 Task: Search one way flight ticket for 3 adults in first from Kenai: Kenai Municipal Airport to Jacksonville: Albert J. Ellis Airport on 5-3-2023. Choice of flights is Alaska. Number of bags: 2 checked bags. Price is upto 92000. Outbound departure time preference is 11:45.
Action: Mouse moved to (272, 221)
Screenshot: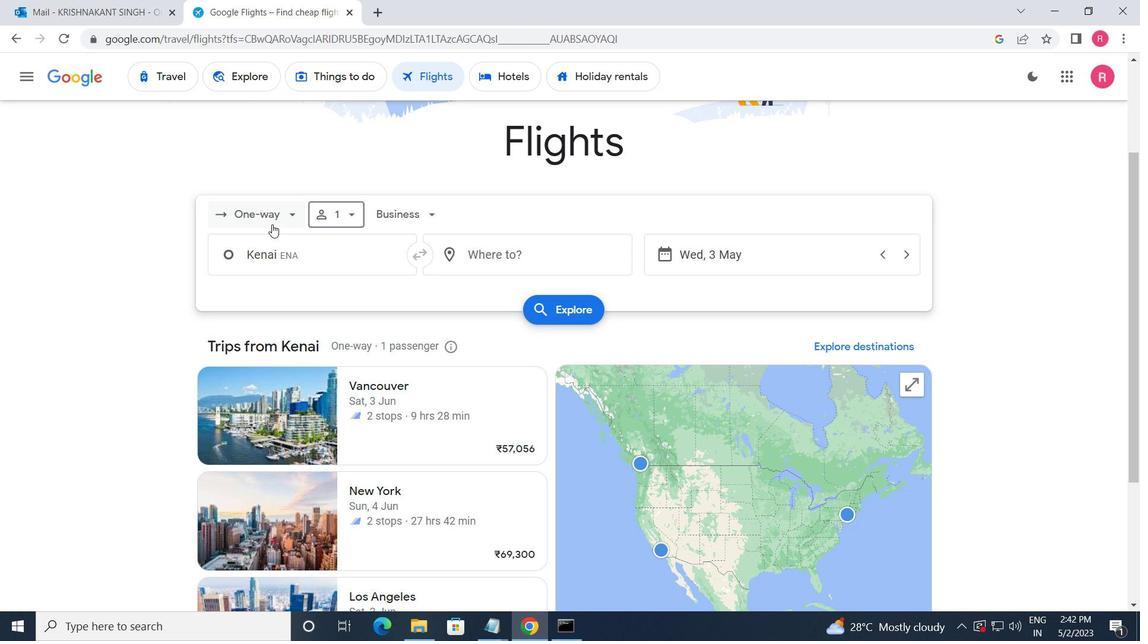
Action: Mouse pressed left at (272, 221)
Screenshot: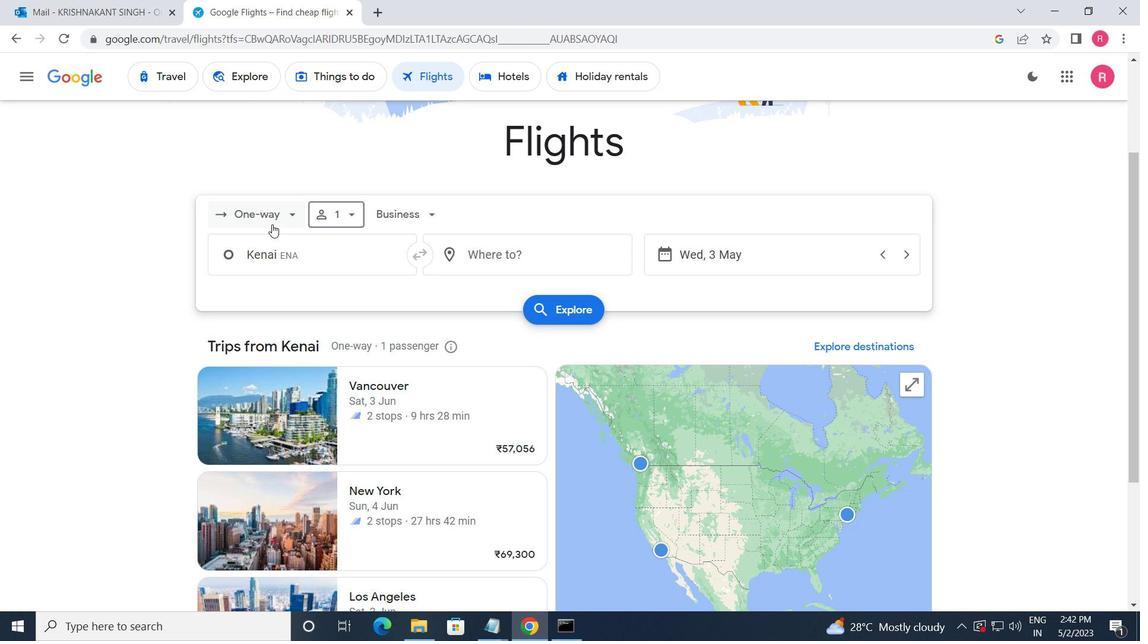 
Action: Mouse moved to (273, 284)
Screenshot: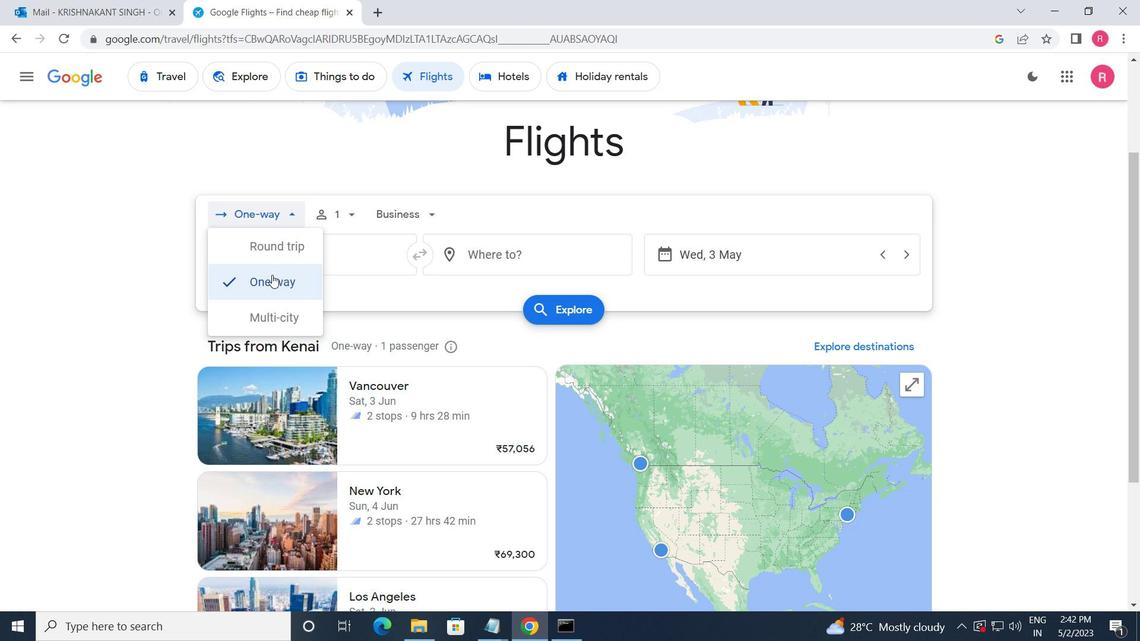 
Action: Mouse pressed left at (273, 284)
Screenshot: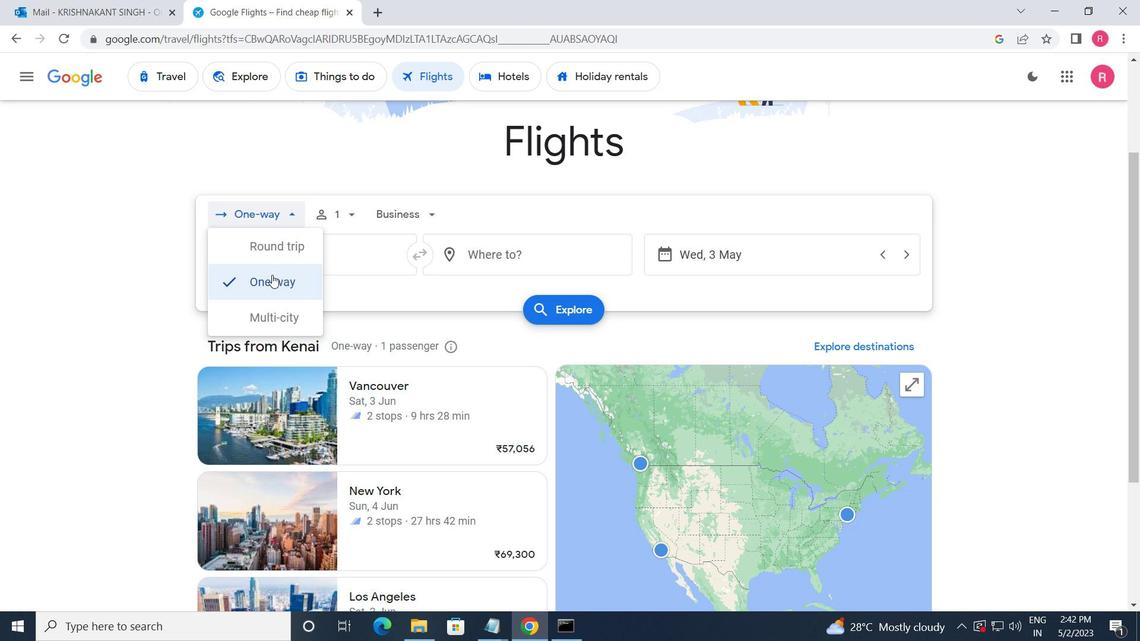 
Action: Mouse moved to (336, 225)
Screenshot: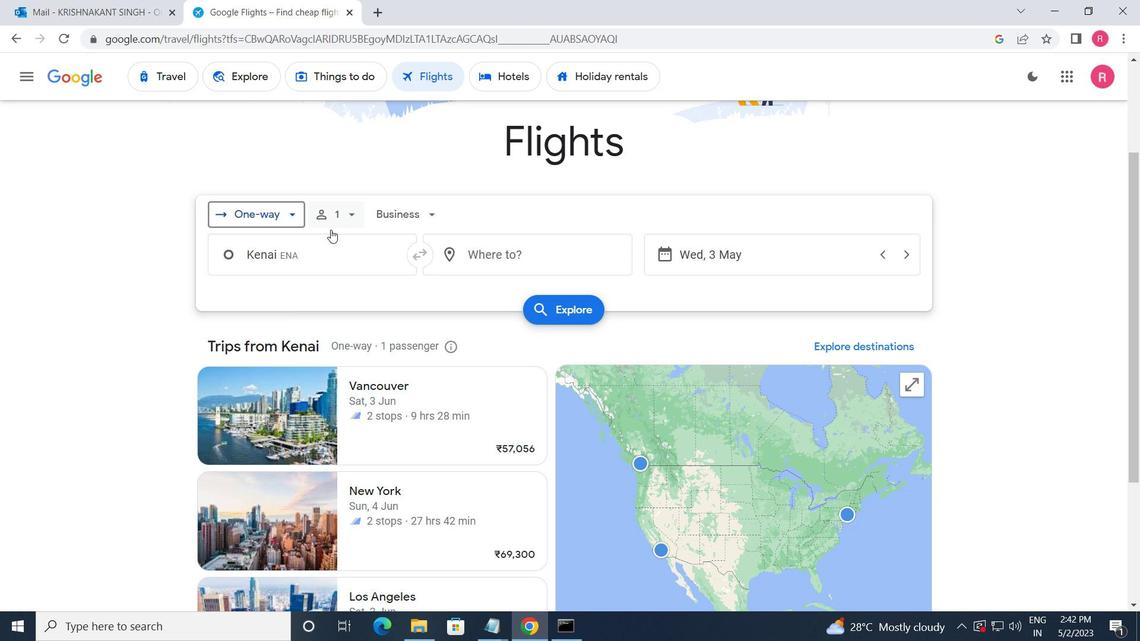 
Action: Mouse pressed left at (336, 225)
Screenshot: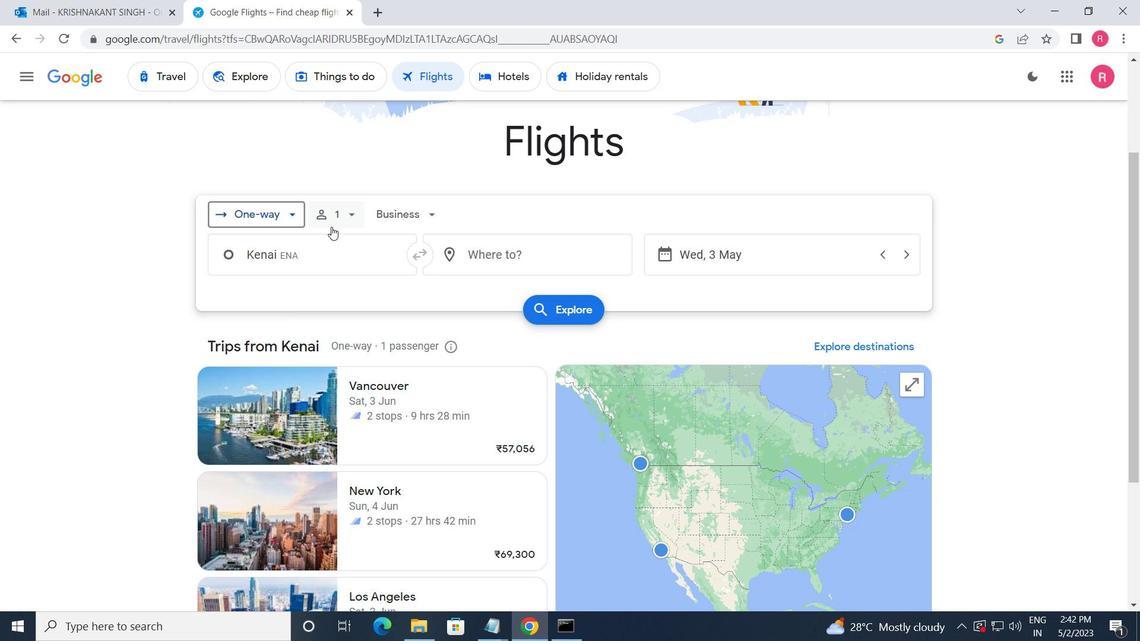 
Action: Mouse moved to (469, 250)
Screenshot: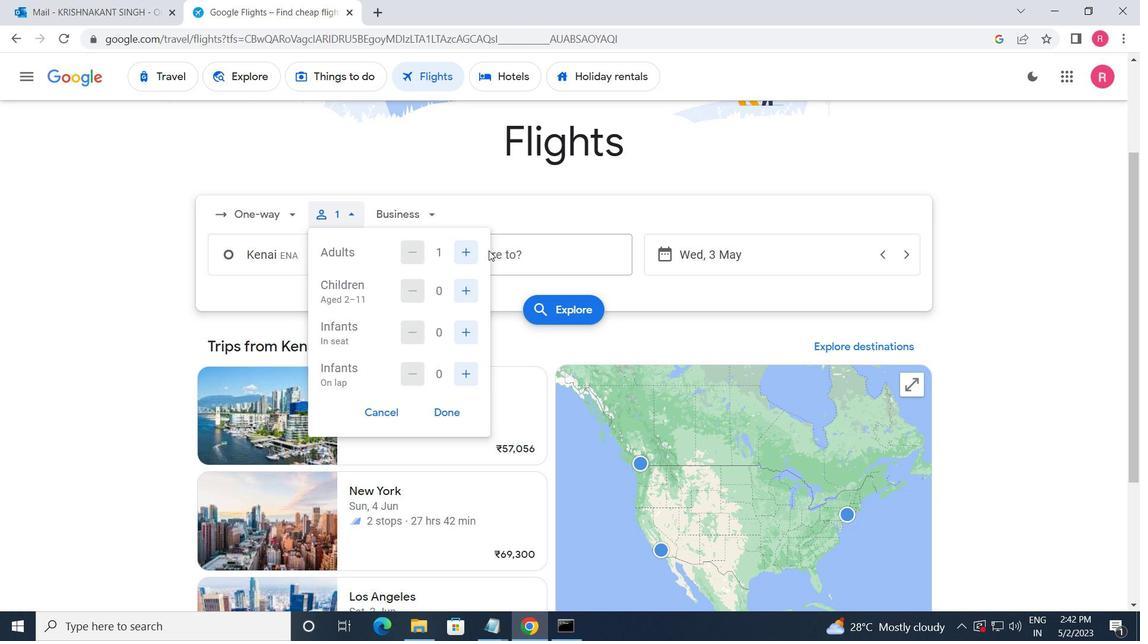 
Action: Mouse pressed left at (469, 250)
Screenshot: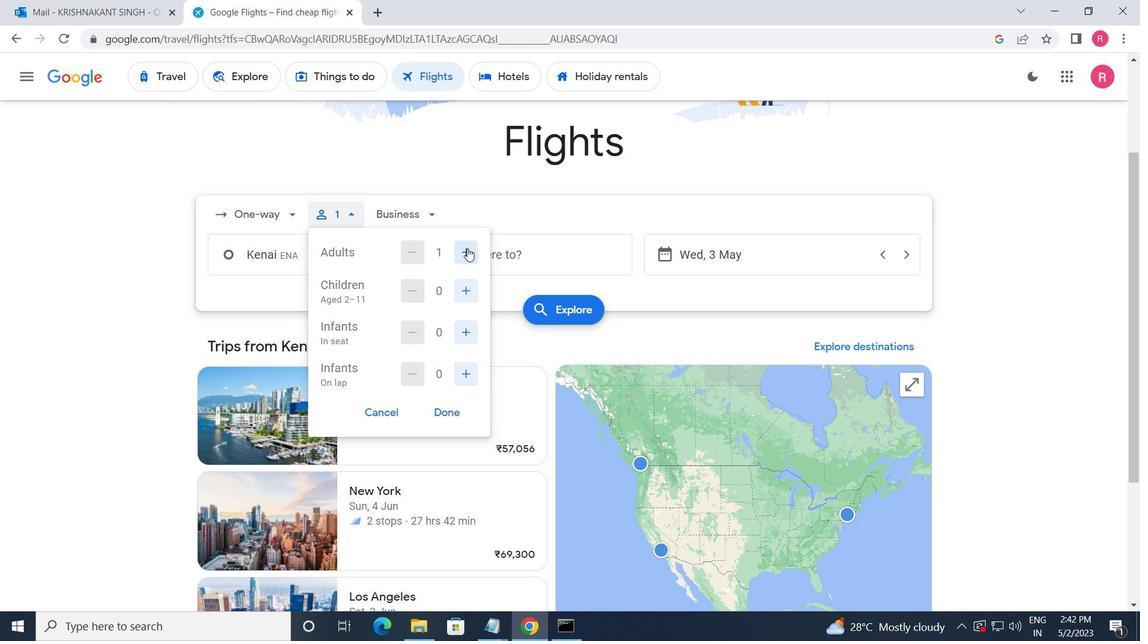 
Action: Mouse pressed left at (469, 250)
Screenshot: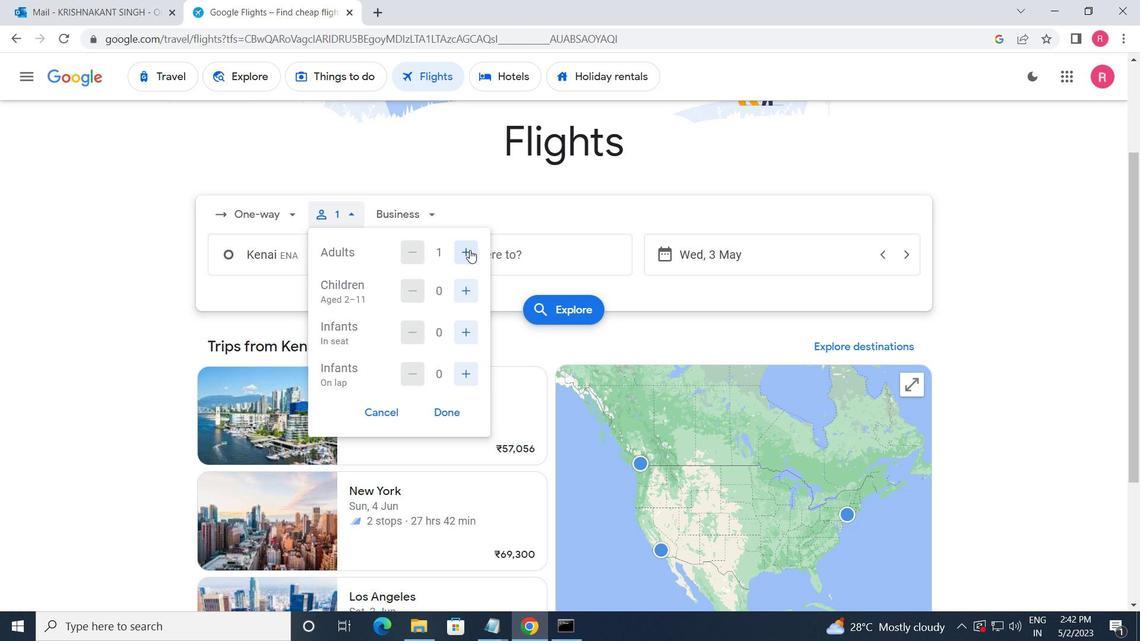 
Action: Mouse pressed left at (469, 250)
Screenshot: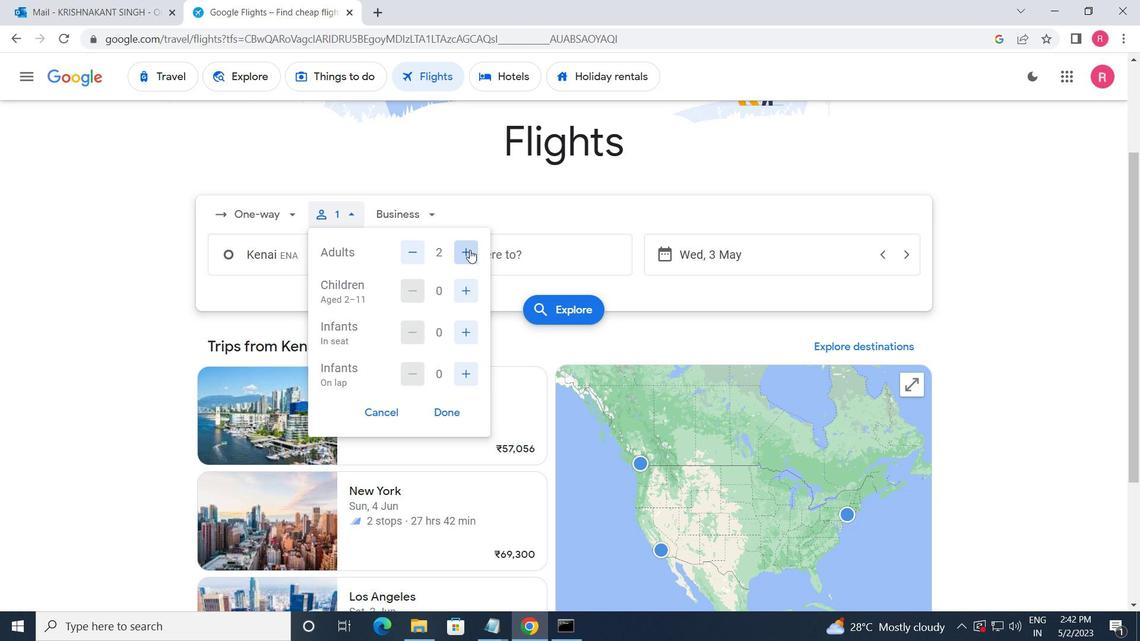 
Action: Mouse moved to (407, 256)
Screenshot: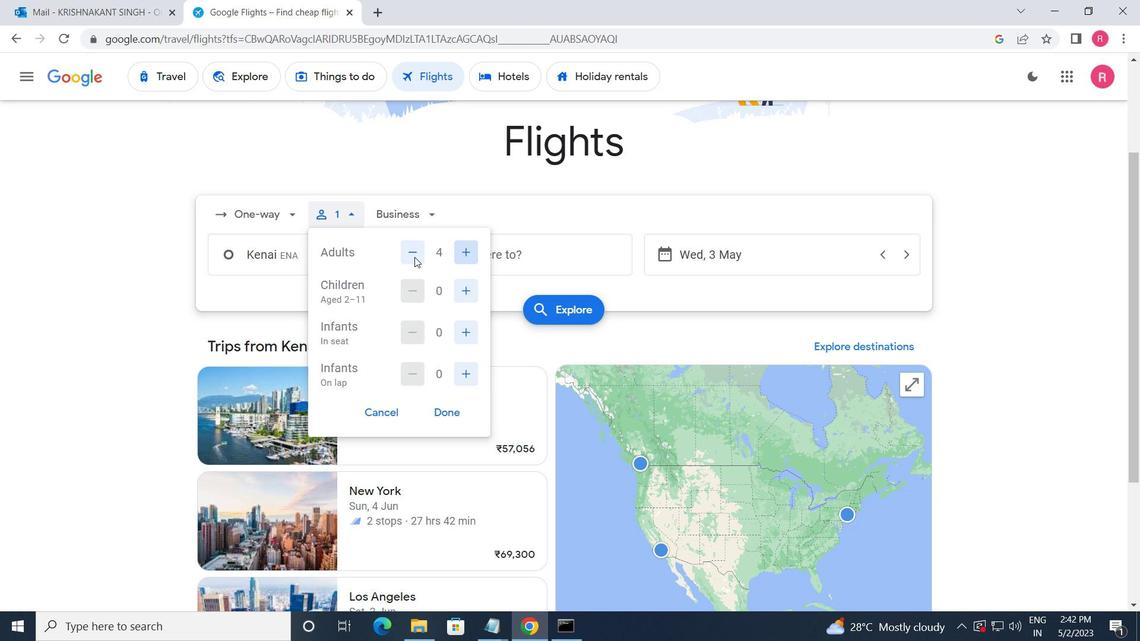 
Action: Mouse pressed left at (407, 256)
Screenshot: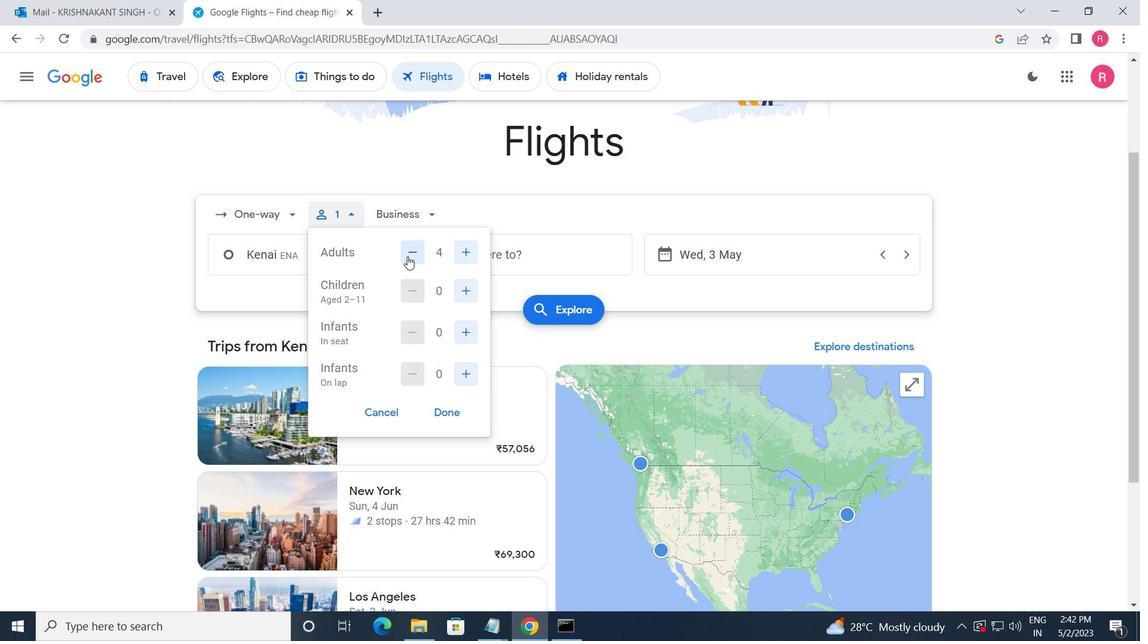 
Action: Mouse moved to (406, 212)
Screenshot: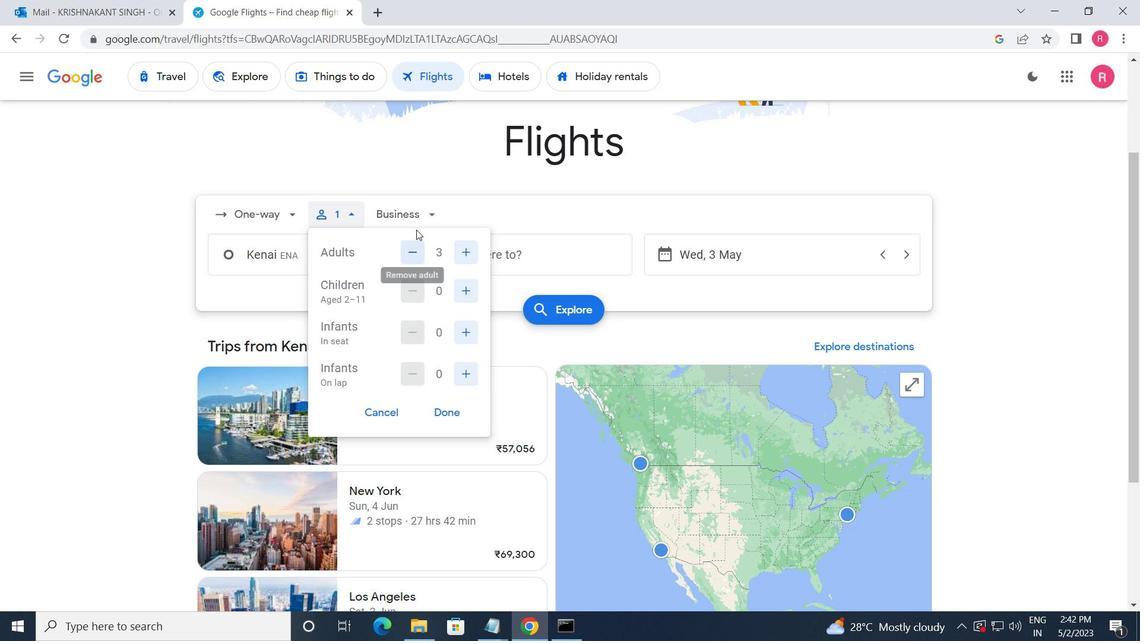 
Action: Mouse pressed left at (406, 212)
Screenshot: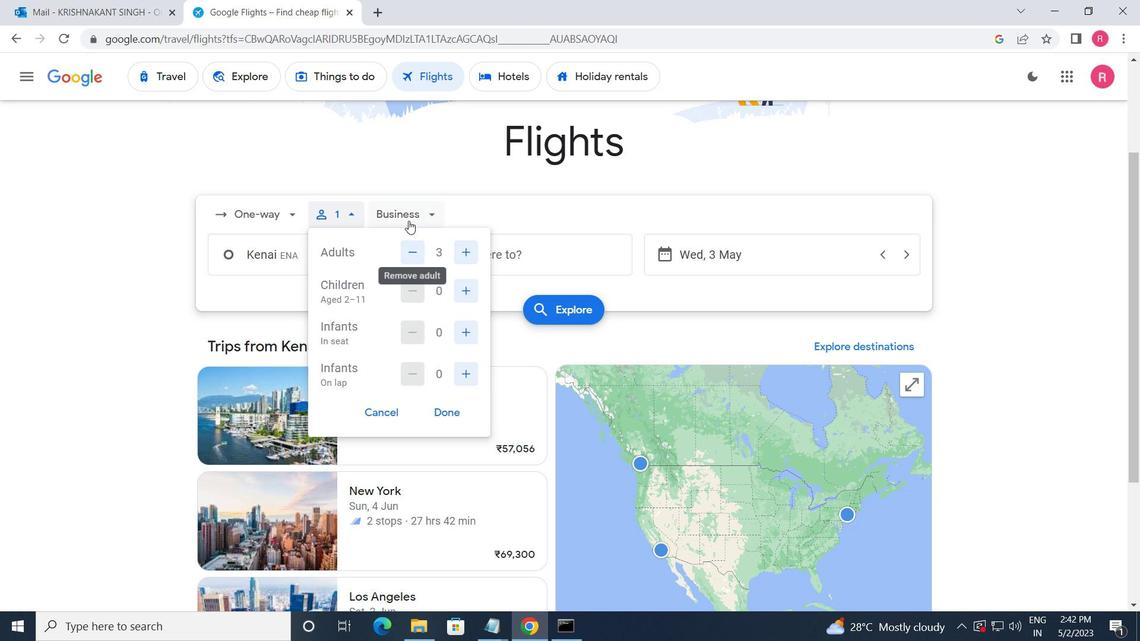 
Action: Mouse moved to (436, 348)
Screenshot: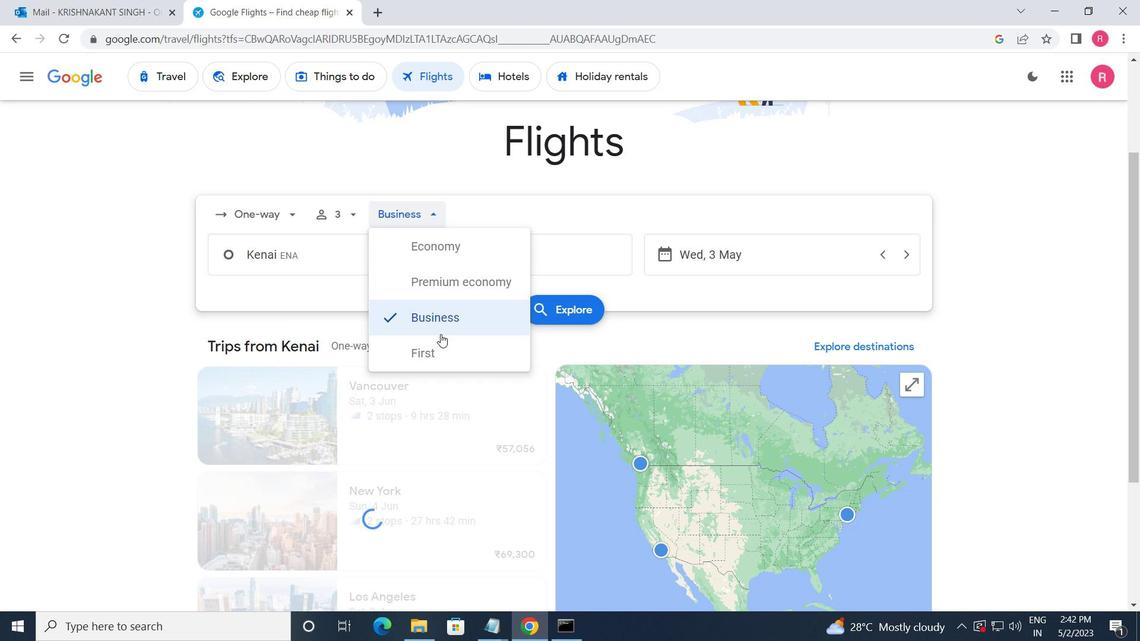 
Action: Mouse pressed left at (436, 348)
Screenshot: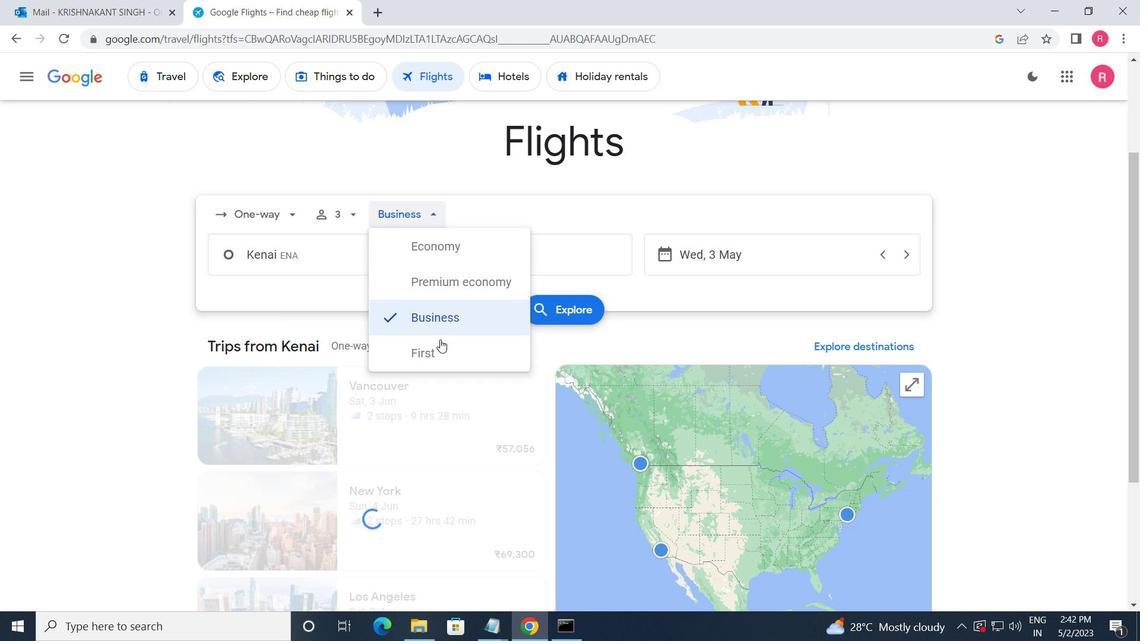 
Action: Mouse moved to (368, 264)
Screenshot: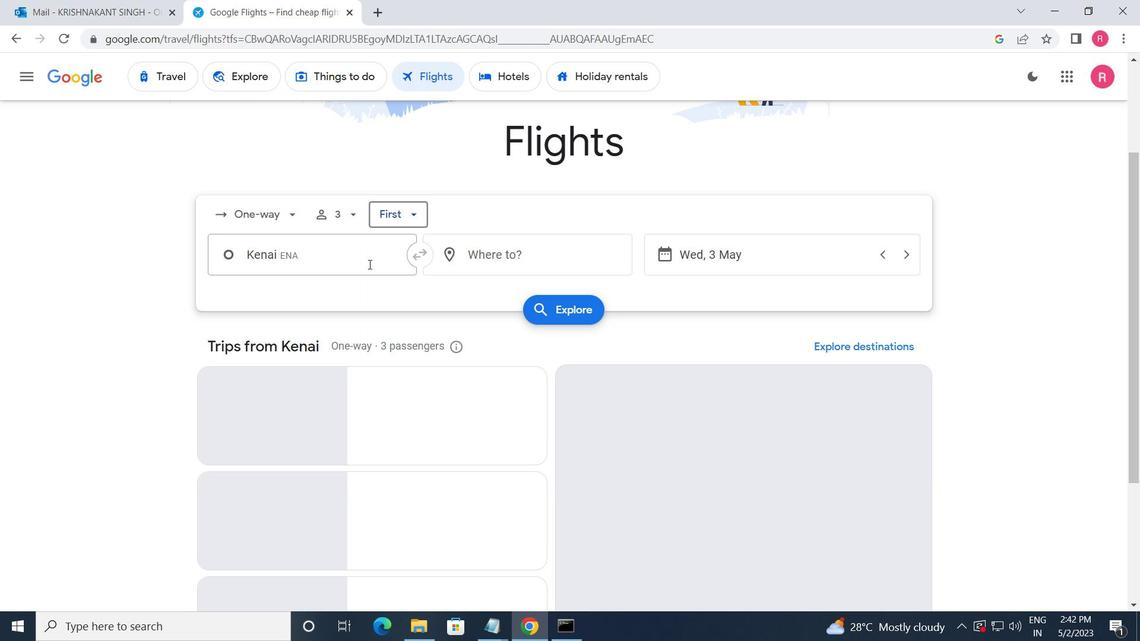 
Action: Mouse pressed left at (368, 264)
Screenshot: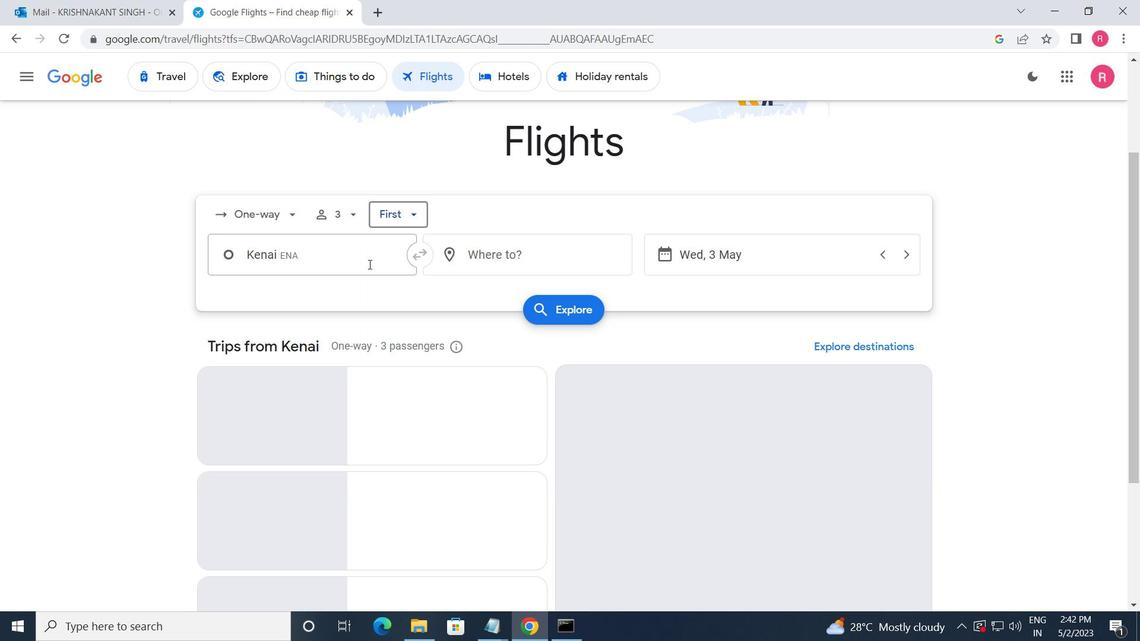 
Action: Mouse moved to (342, 364)
Screenshot: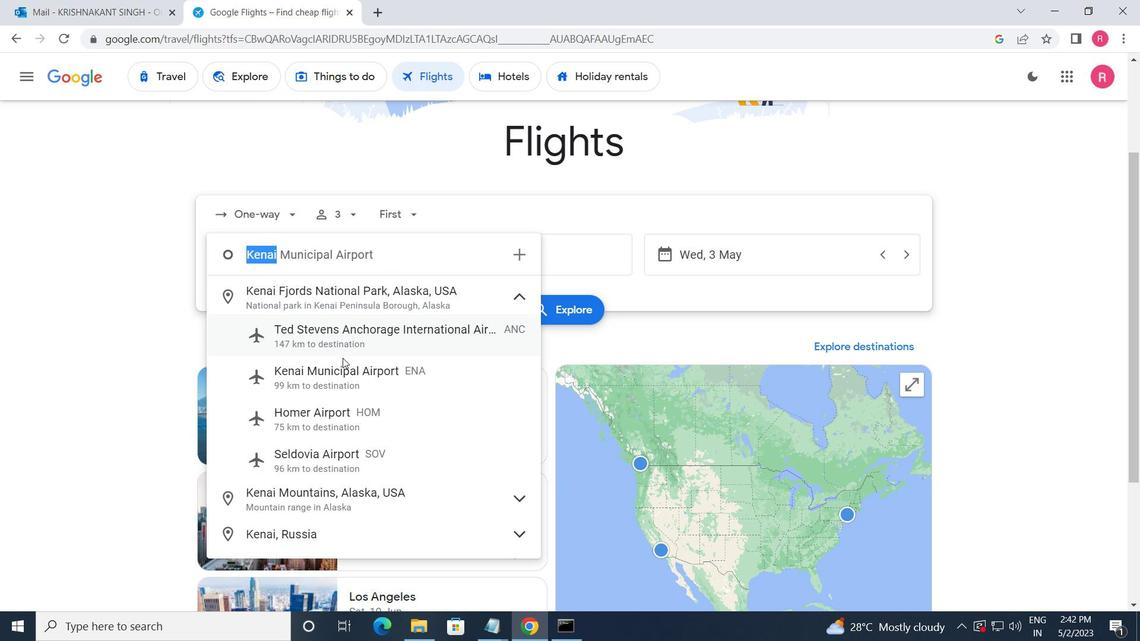 
Action: Mouse pressed left at (342, 364)
Screenshot: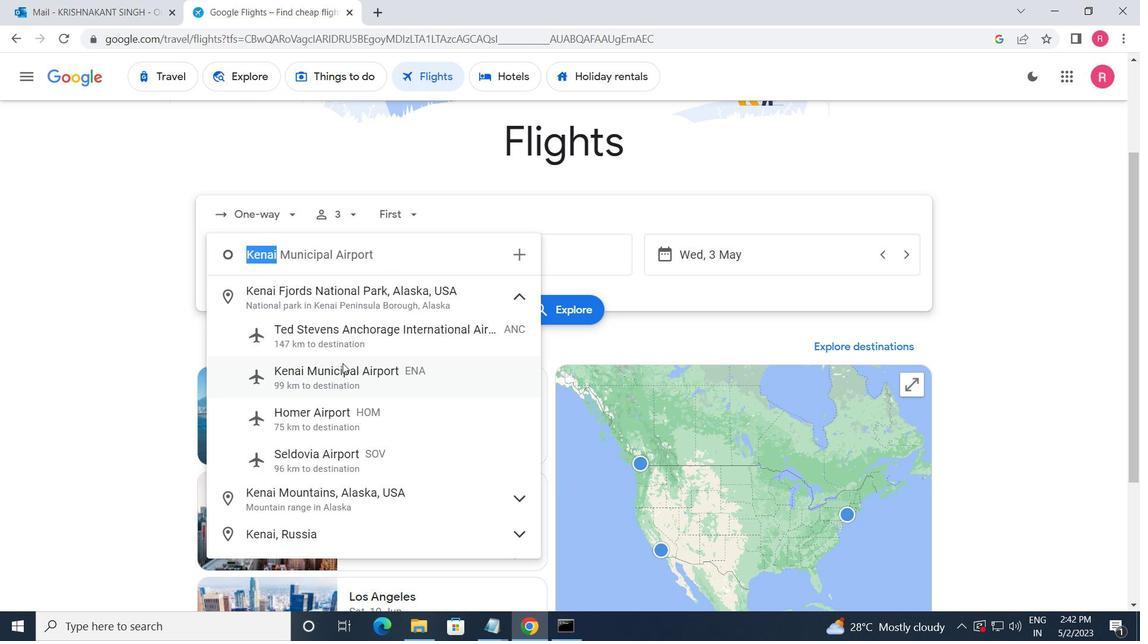 
Action: Mouse moved to (519, 253)
Screenshot: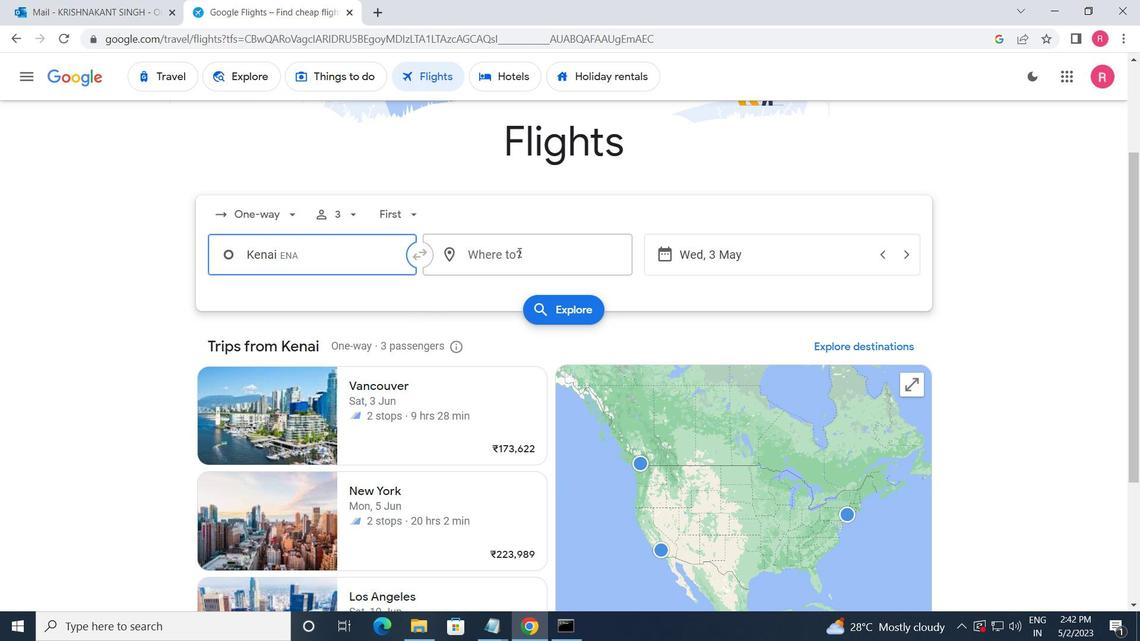 
Action: Mouse pressed left at (519, 253)
Screenshot: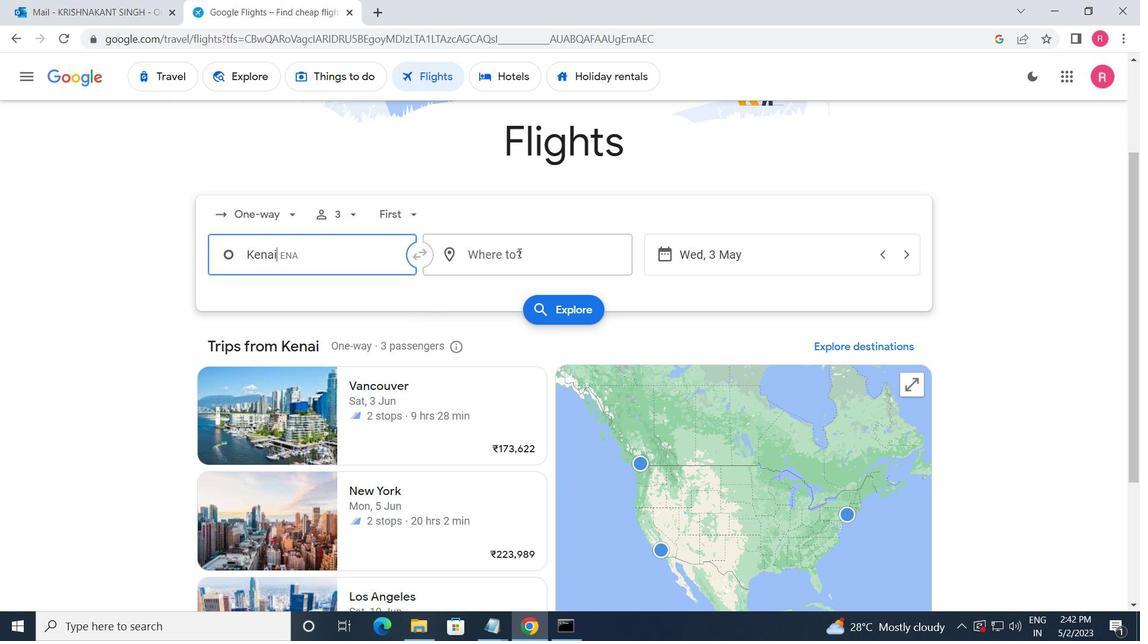 
Action: Mouse moved to (513, 406)
Screenshot: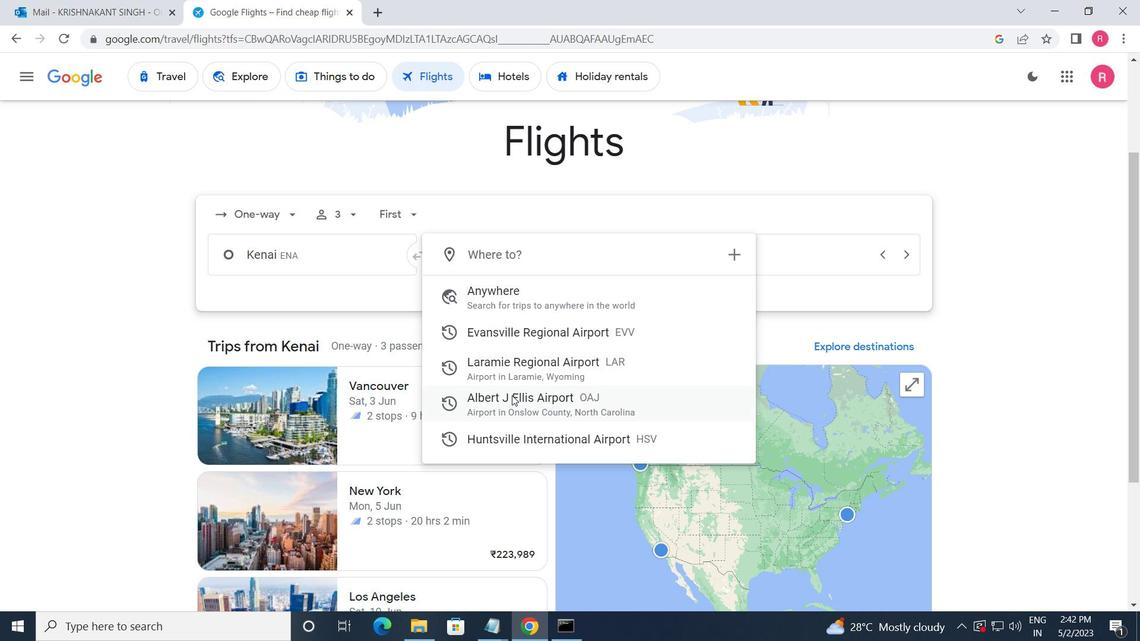 
Action: Mouse pressed left at (513, 406)
Screenshot: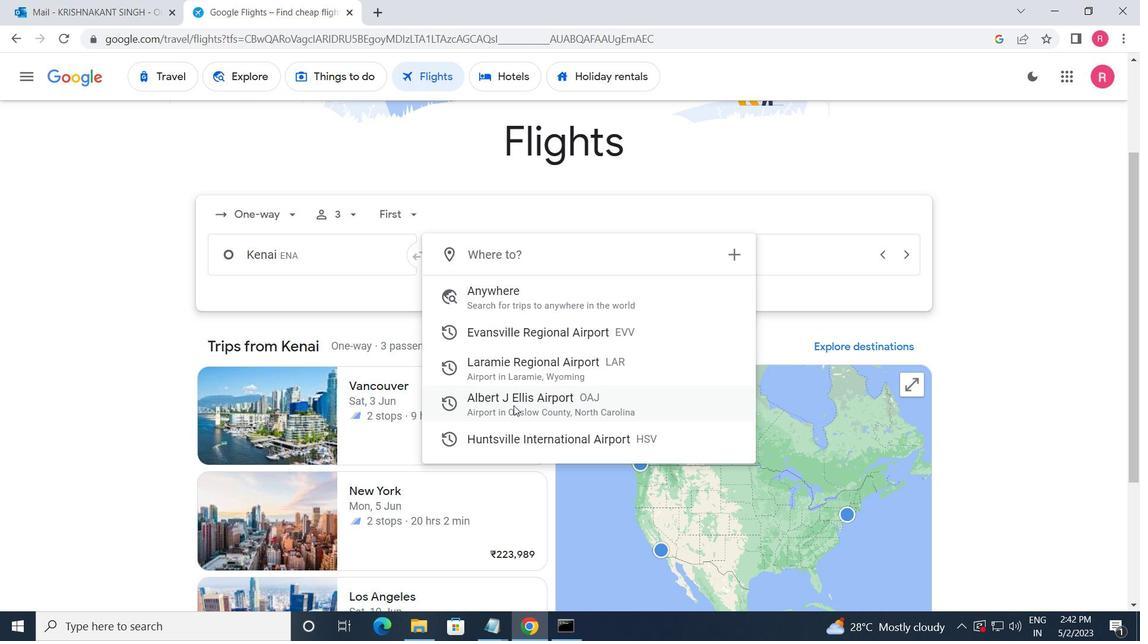 
Action: Mouse moved to (718, 256)
Screenshot: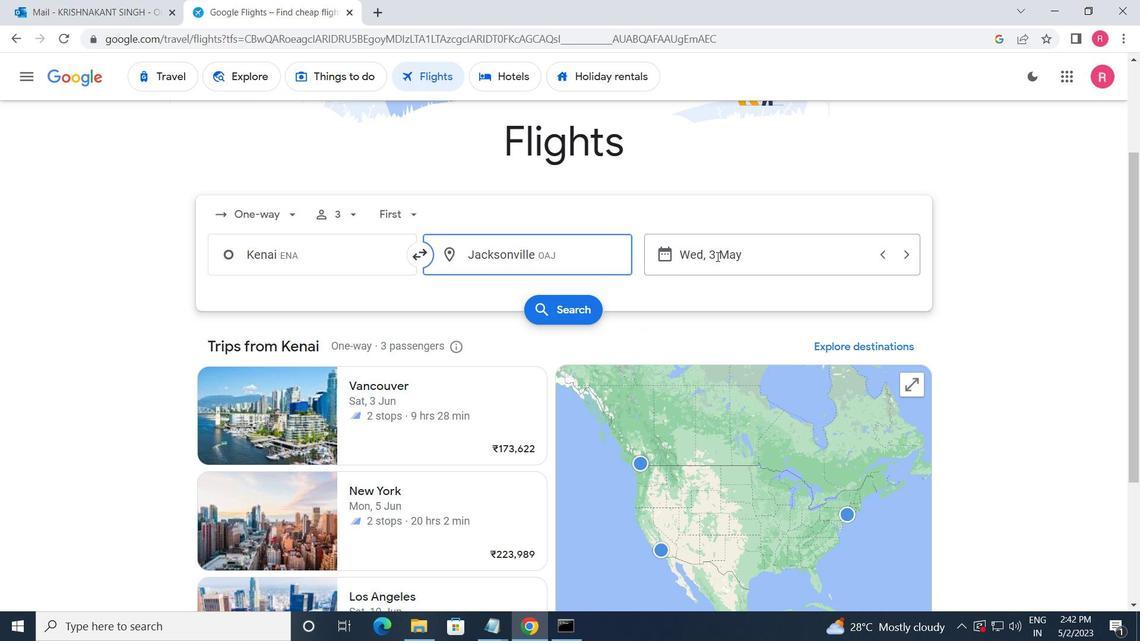 
Action: Mouse pressed left at (718, 256)
Screenshot: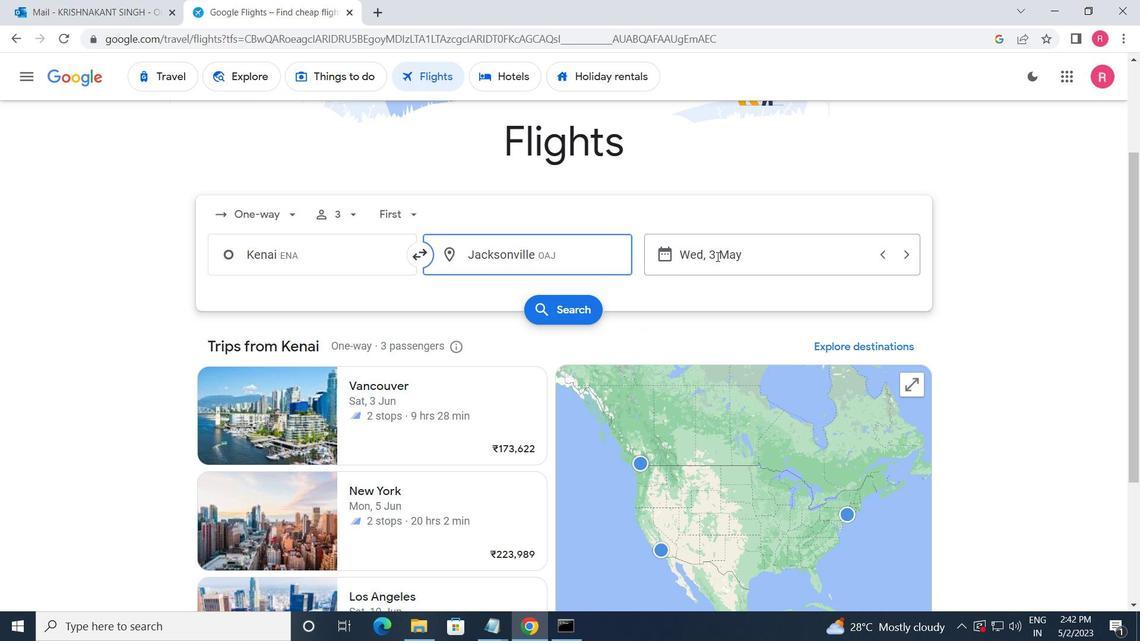 
Action: Mouse moved to (762, 256)
Screenshot: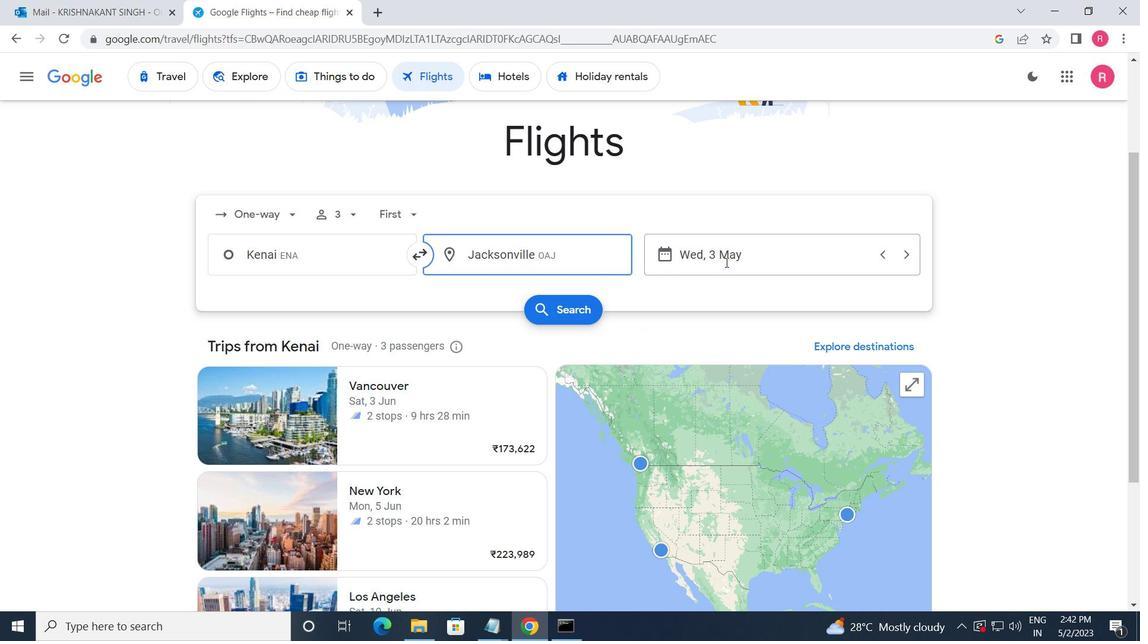 
Action: Mouse pressed left at (762, 256)
Screenshot: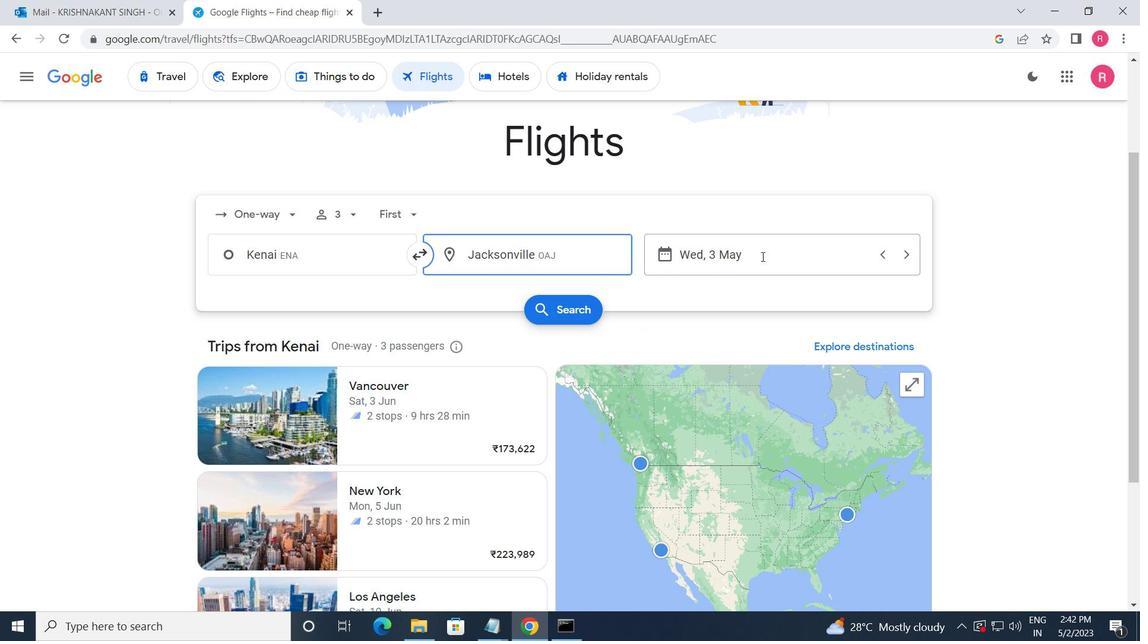
Action: Mouse moved to (742, 259)
Screenshot: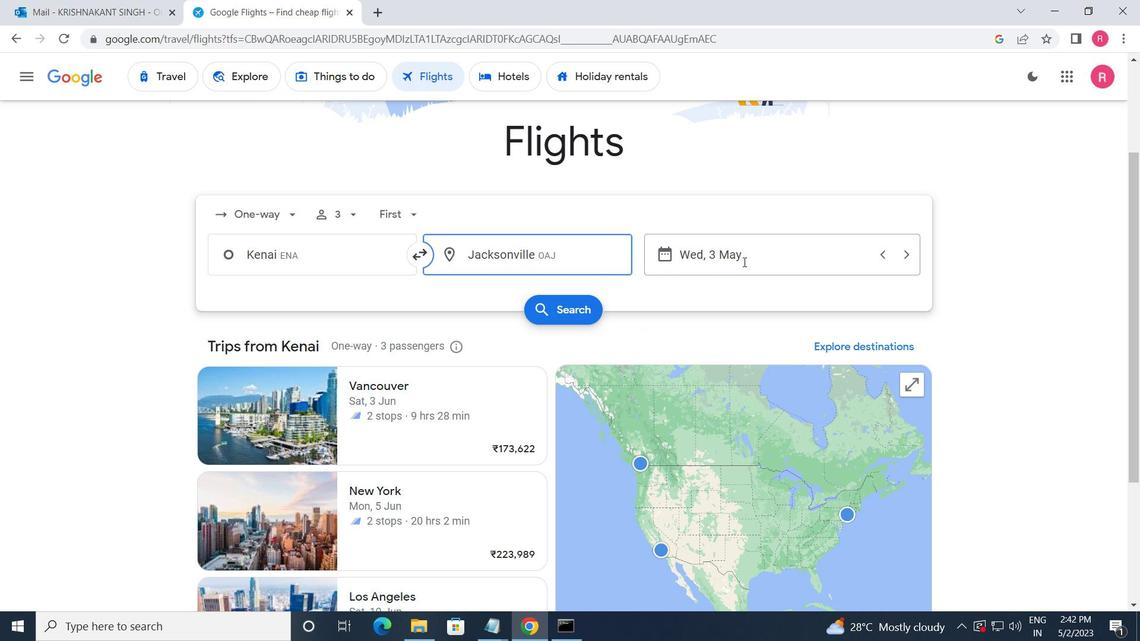 
Action: Mouse pressed left at (742, 259)
Screenshot: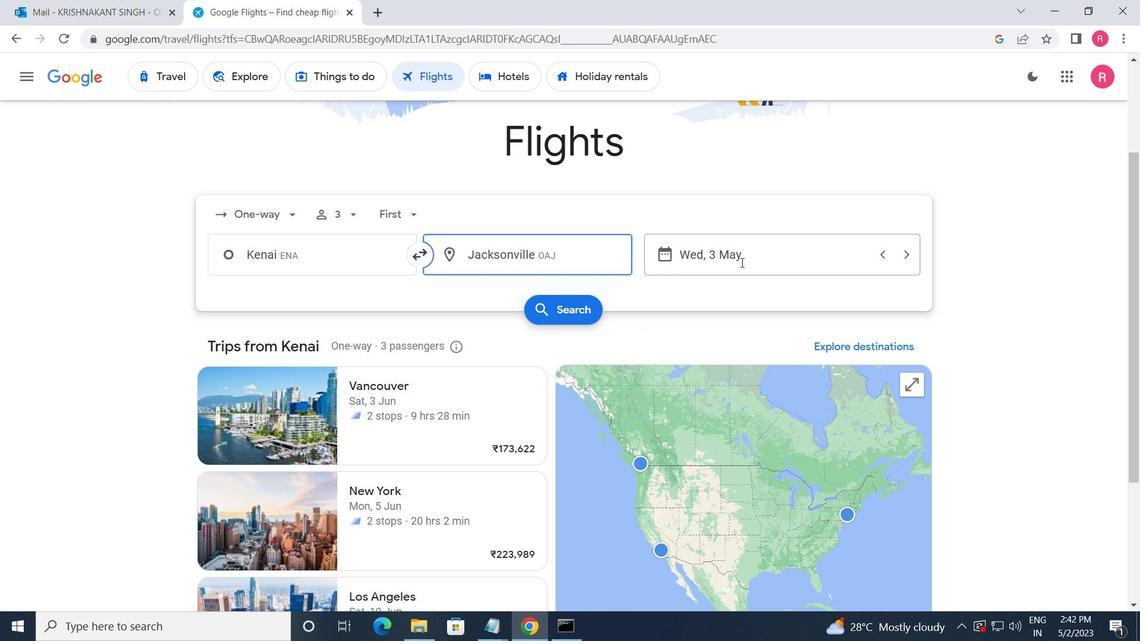 
Action: Mouse moved to (504, 345)
Screenshot: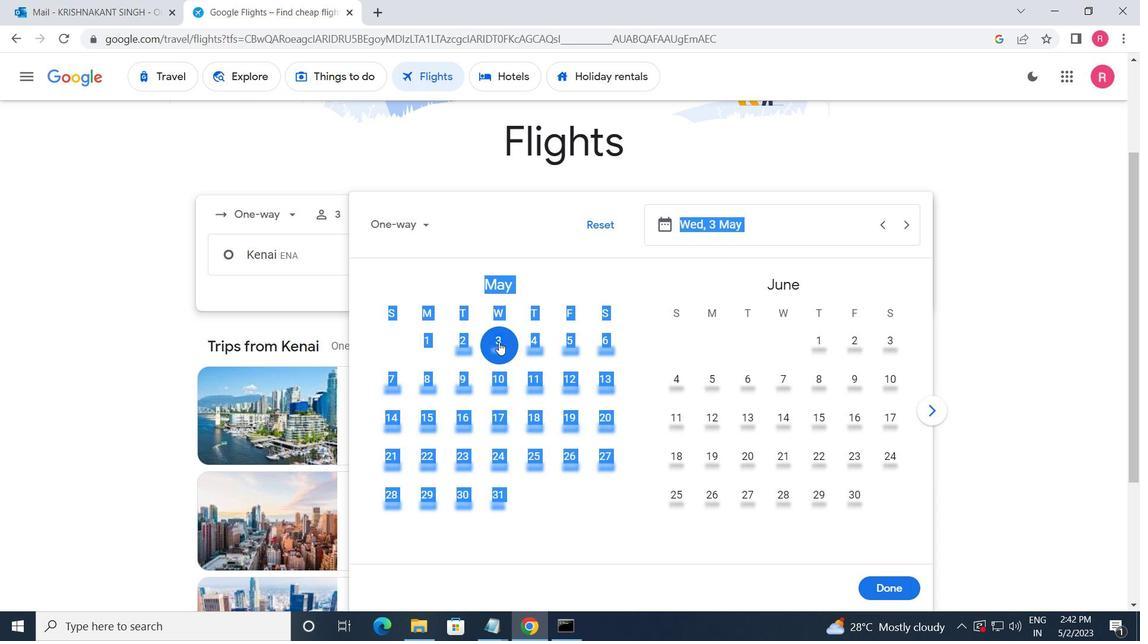 
Action: Mouse pressed left at (504, 345)
Screenshot: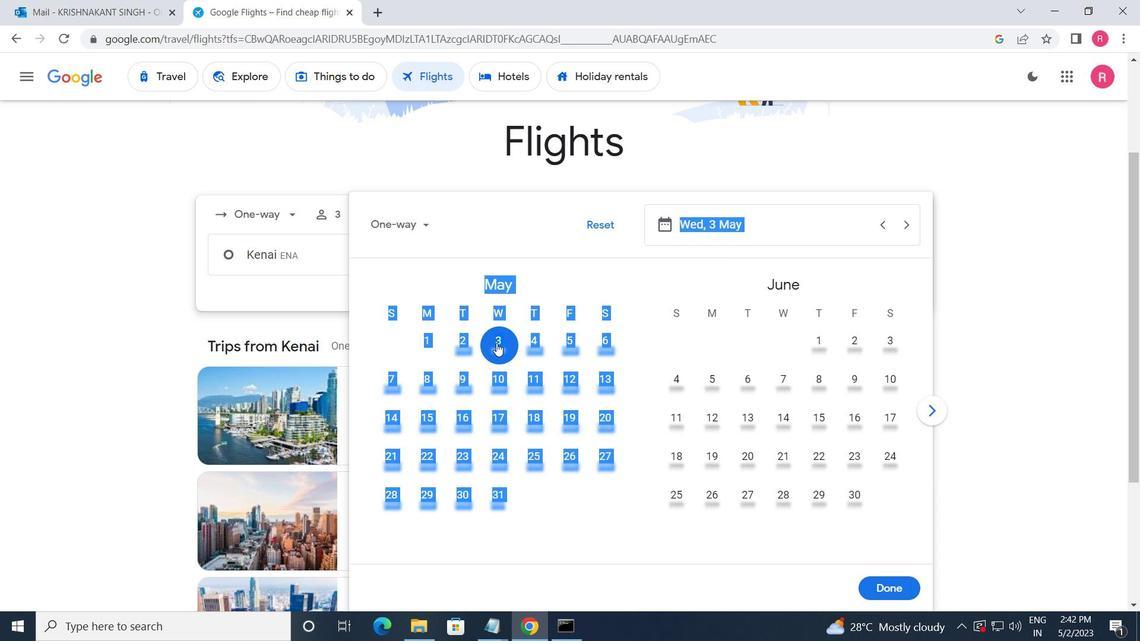 
Action: Mouse moved to (499, 346)
Screenshot: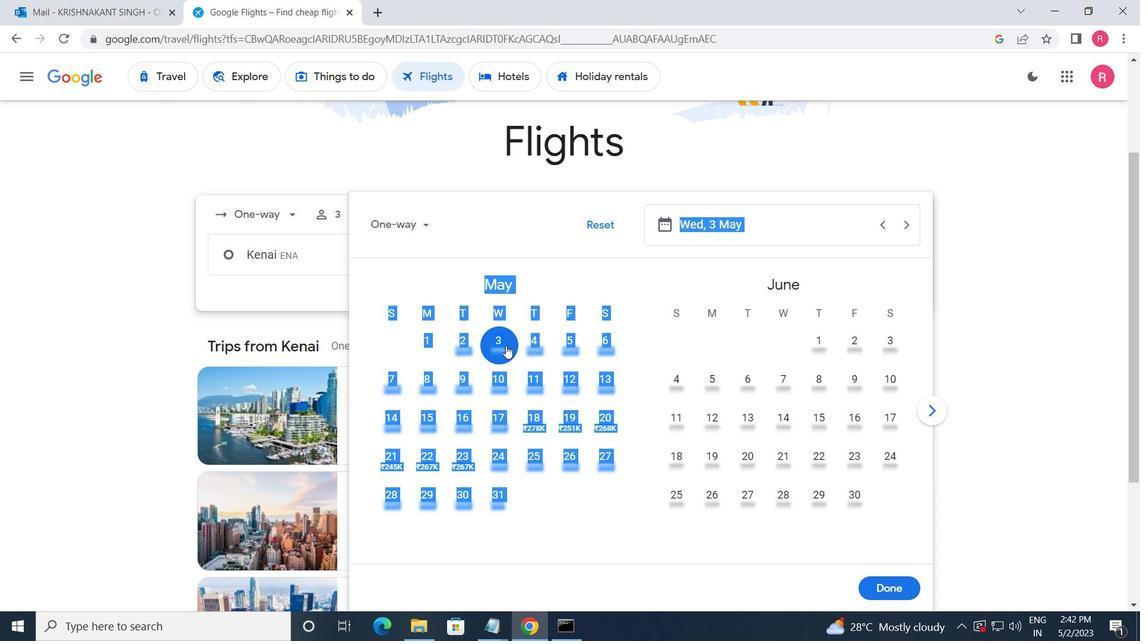 
Action: Mouse pressed left at (499, 346)
Screenshot: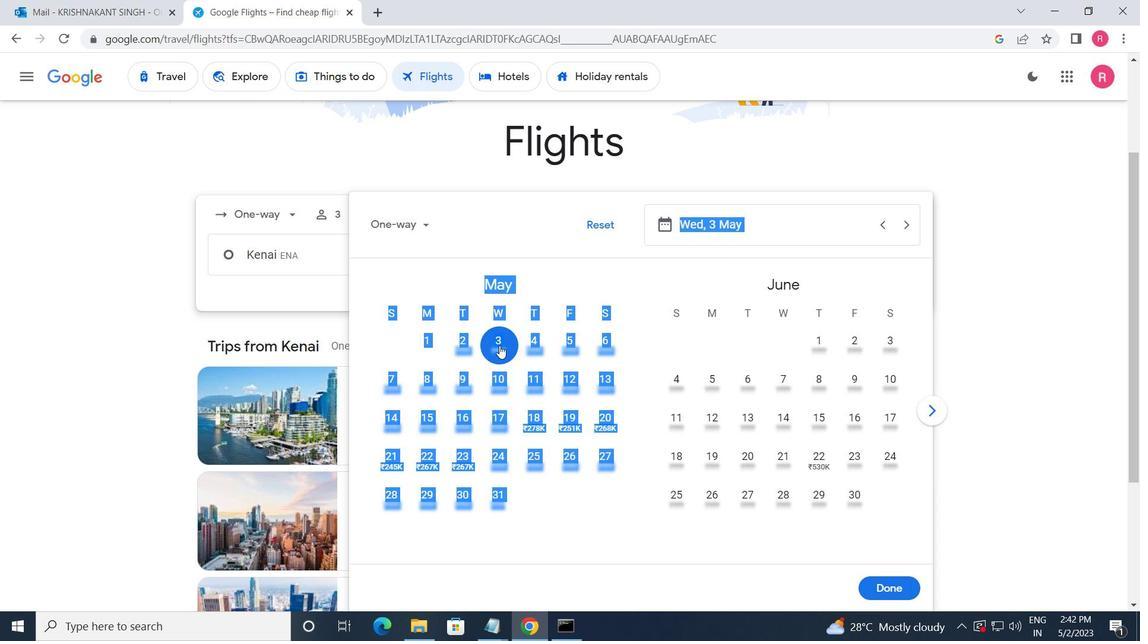 
Action: Mouse moved to (499, 346)
Screenshot: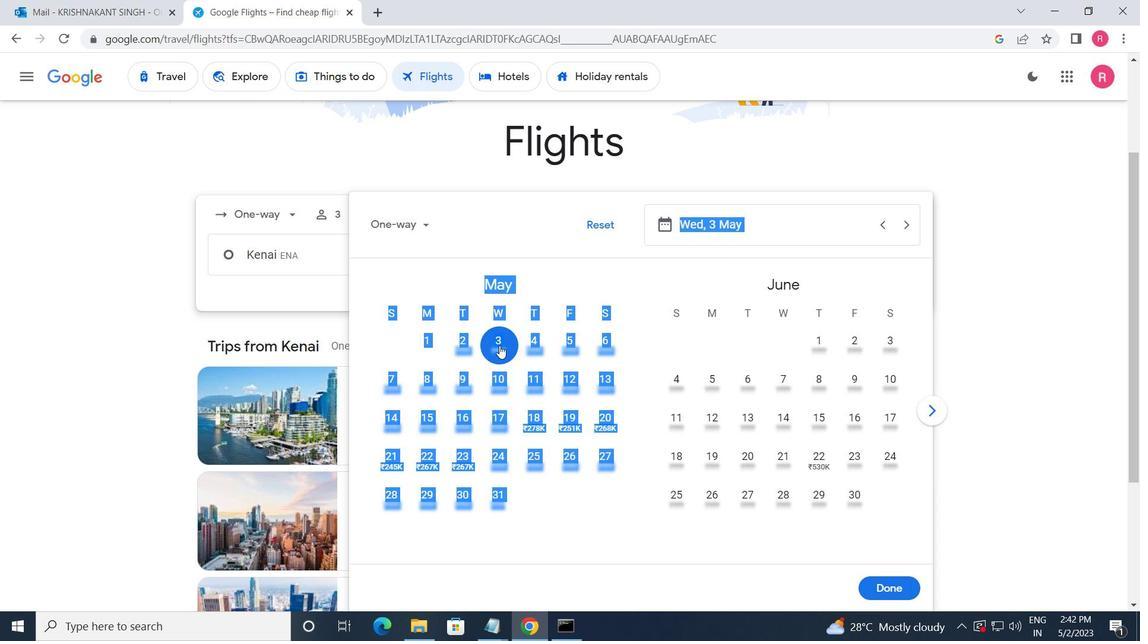 
Action: Mouse pressed left at (499, 346)
Screenshot: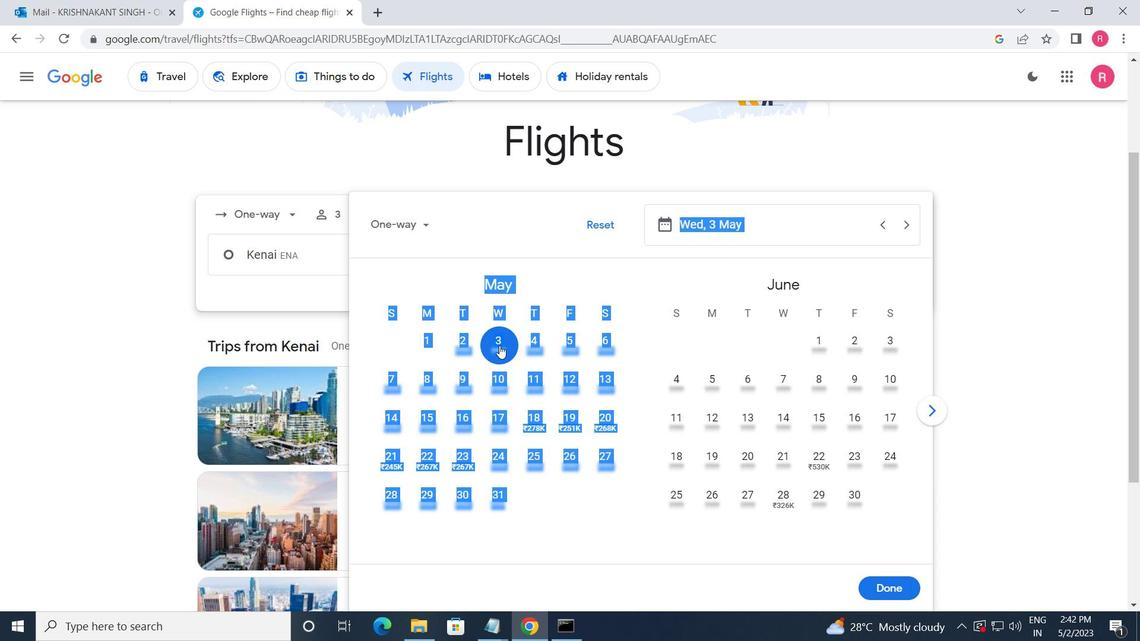 
Action: Mouse moved to (887, 589)
Screenshot: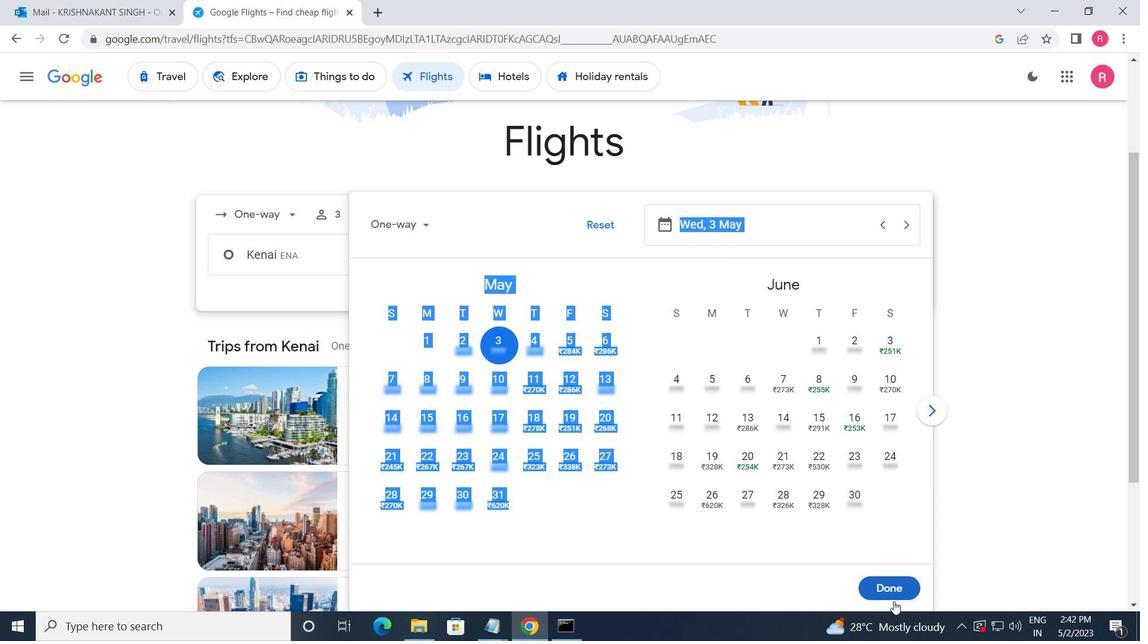
Action: Mouse pressed left at (887, 589)
Screenshot: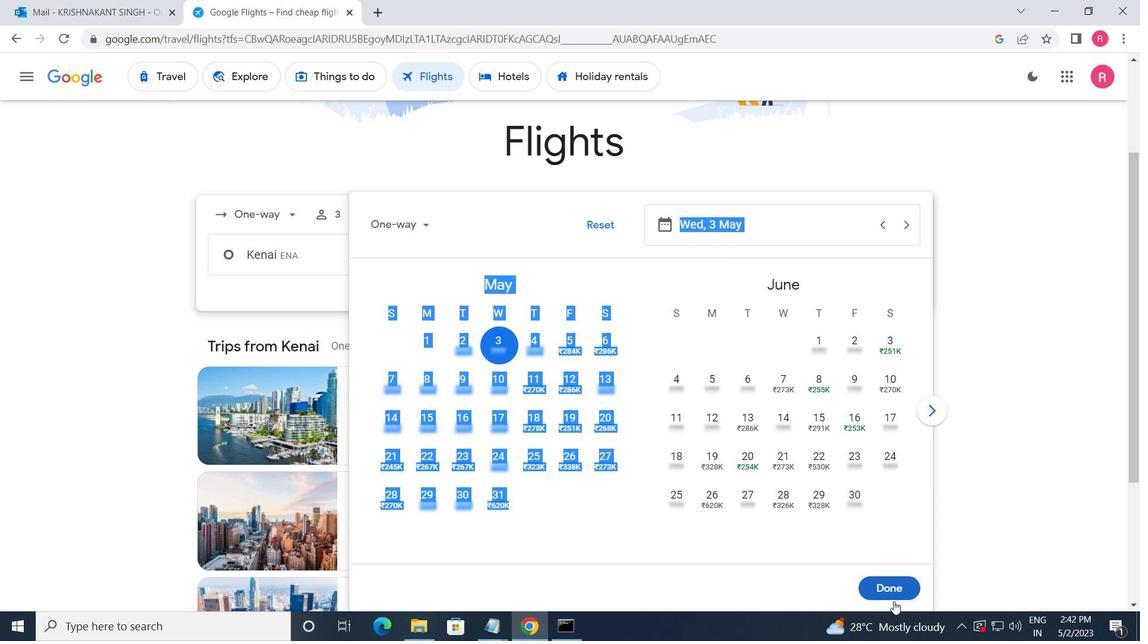 
Action: Mouse moved to (553, 312)
Screenshot: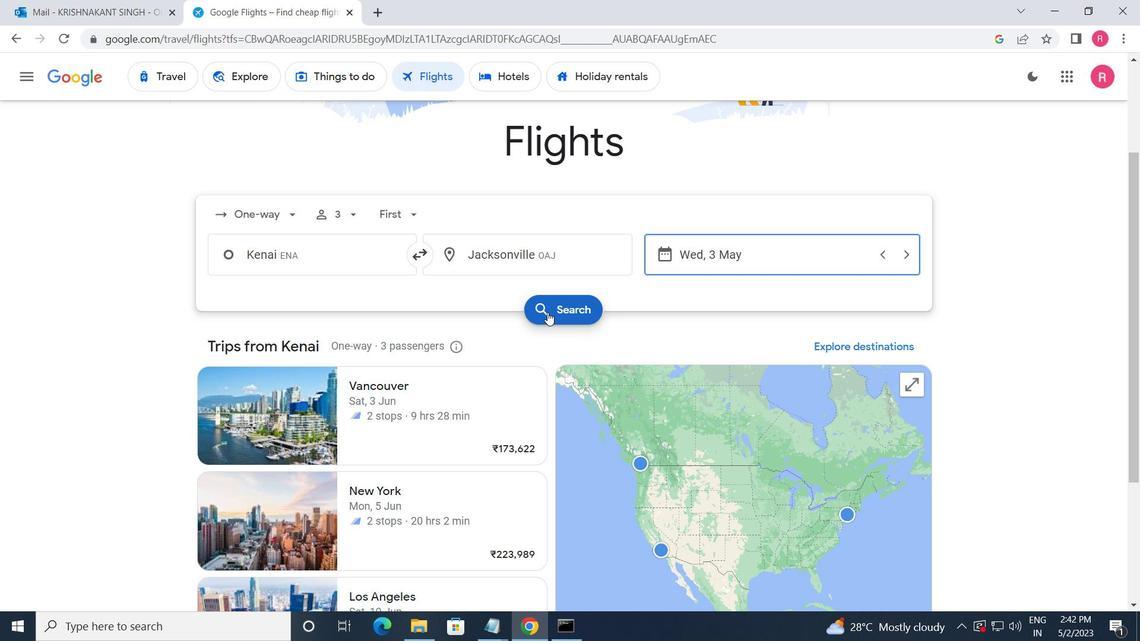 
Action: Mouse pressed left at (553, 312)
Screenshot: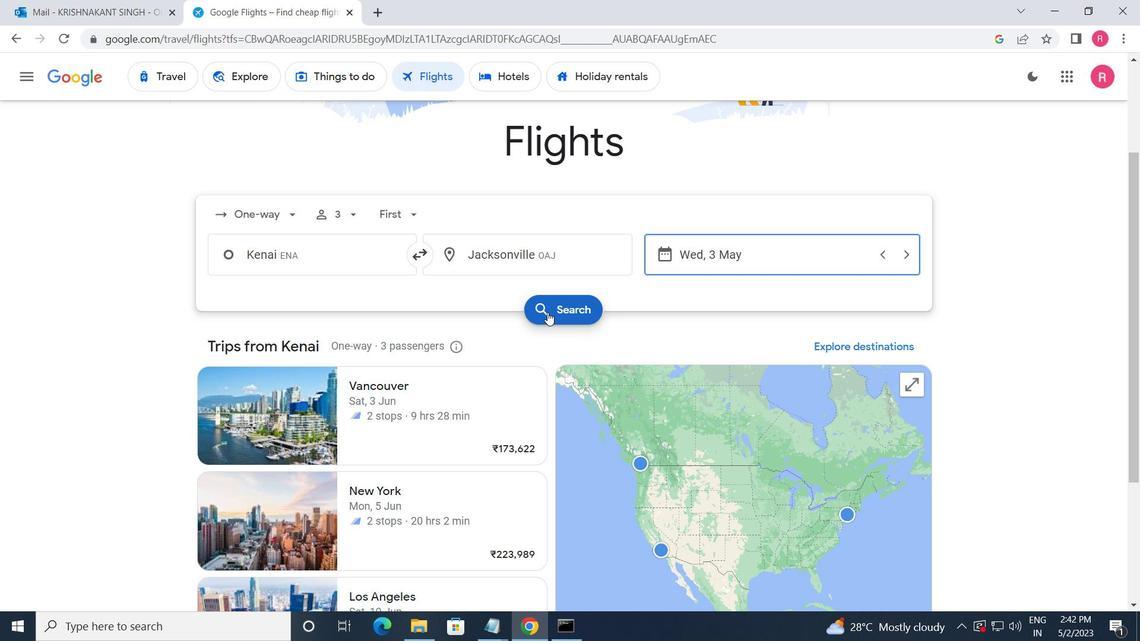 
Action: Mouse moved to (229, 224)
Screenshot: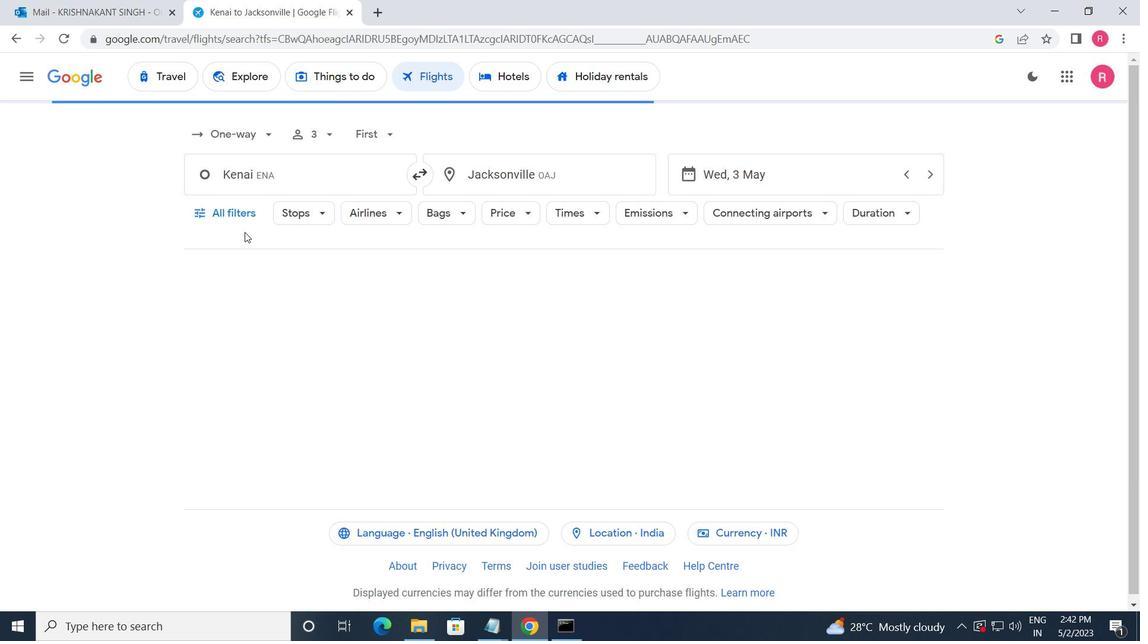 
Action: Mouse pressed left at (229, 224)
Screenshot: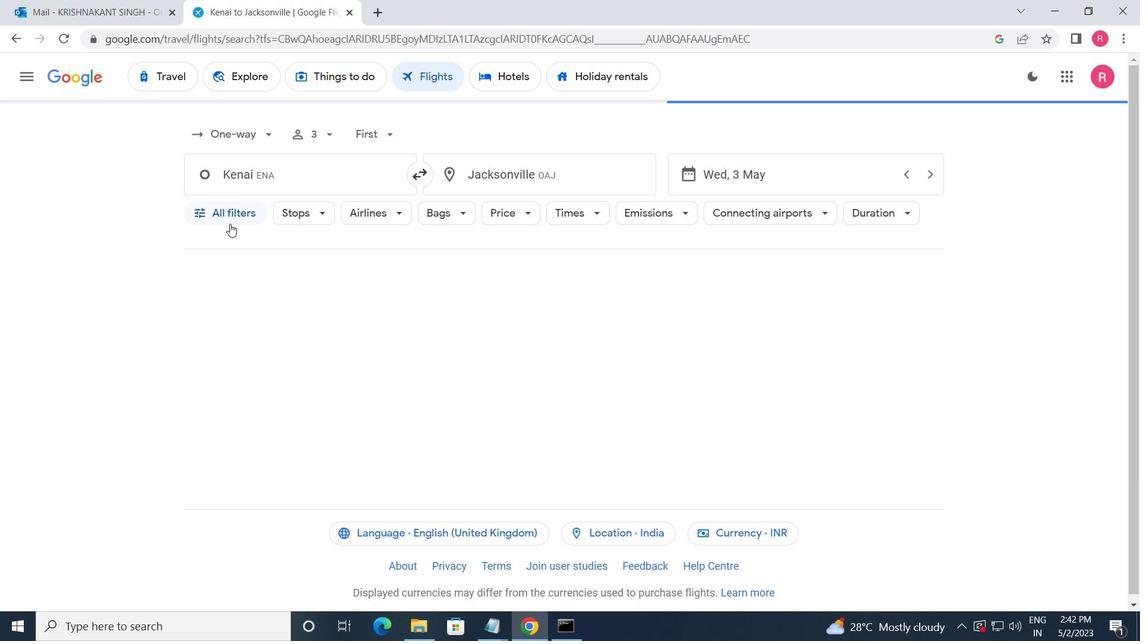 
Action: Mouse moved to (285, 377)
Screenshot: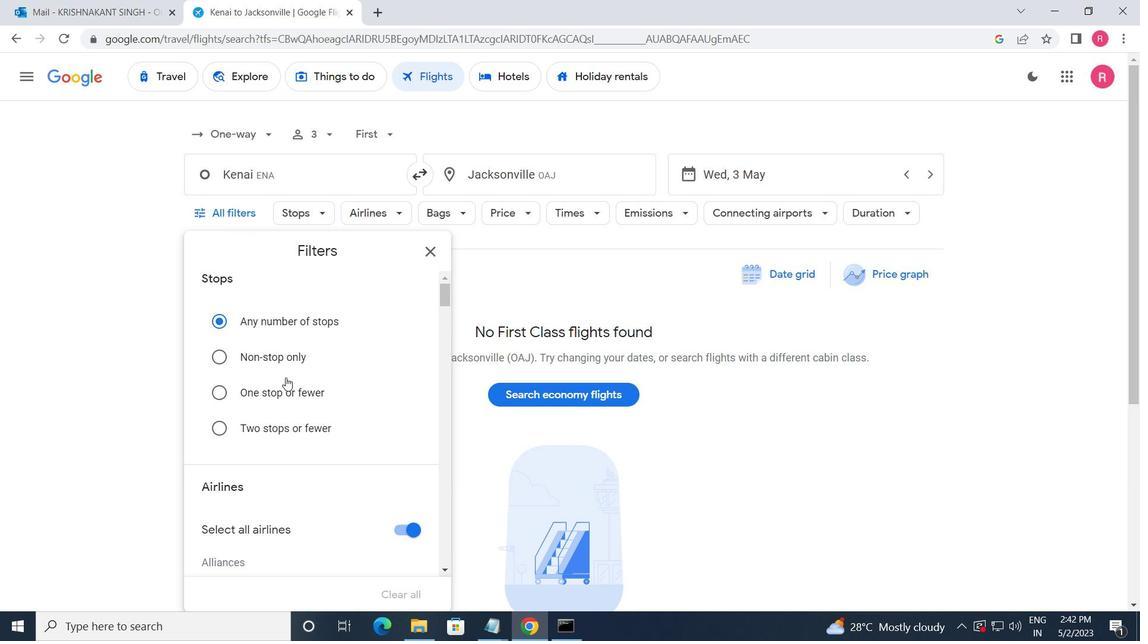 
Action: Mouse scrolled (285, 377) with delta (0, 0)
Screenshot: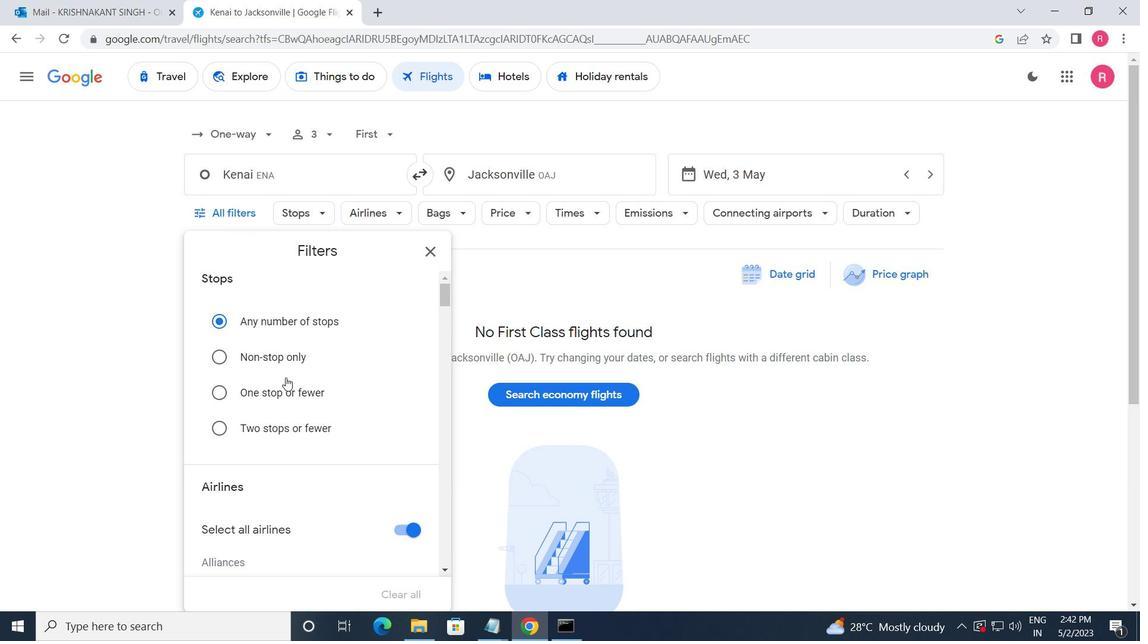
Action: Mouse scrolled (285, 377) with delta (0, 0)
Screenshot: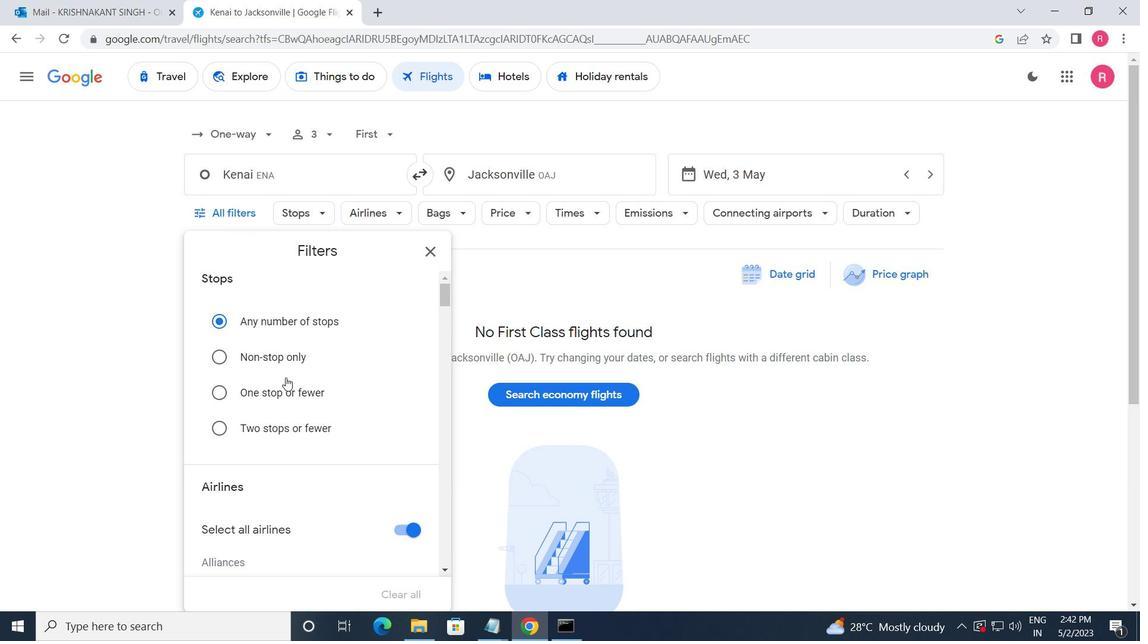 
Action: Mouse moved to (288, 379)
Screenshot: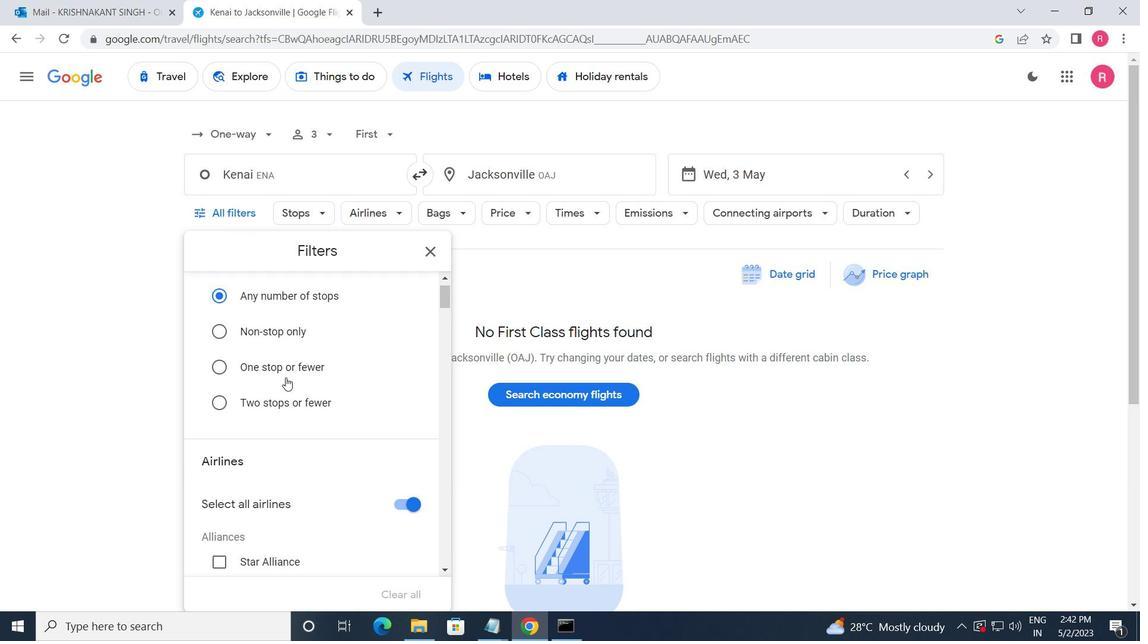 
Action: Mouse scrolled (288, 379) with delta (0, 0)
Screenshot: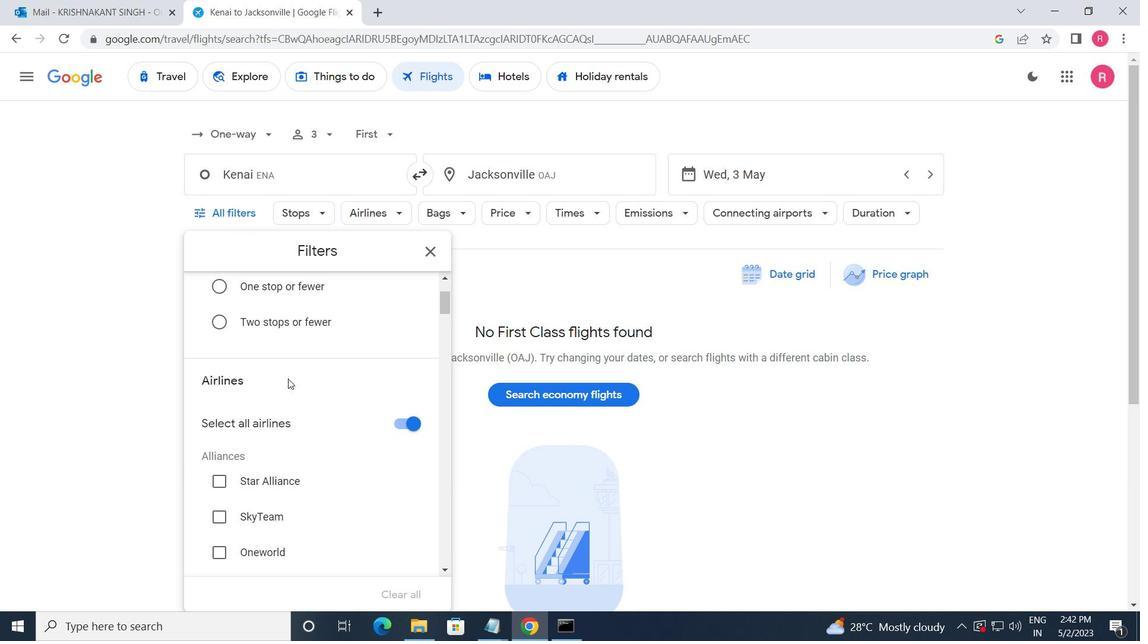 
Action: Mouse moved to (291, 382)
Screenshot: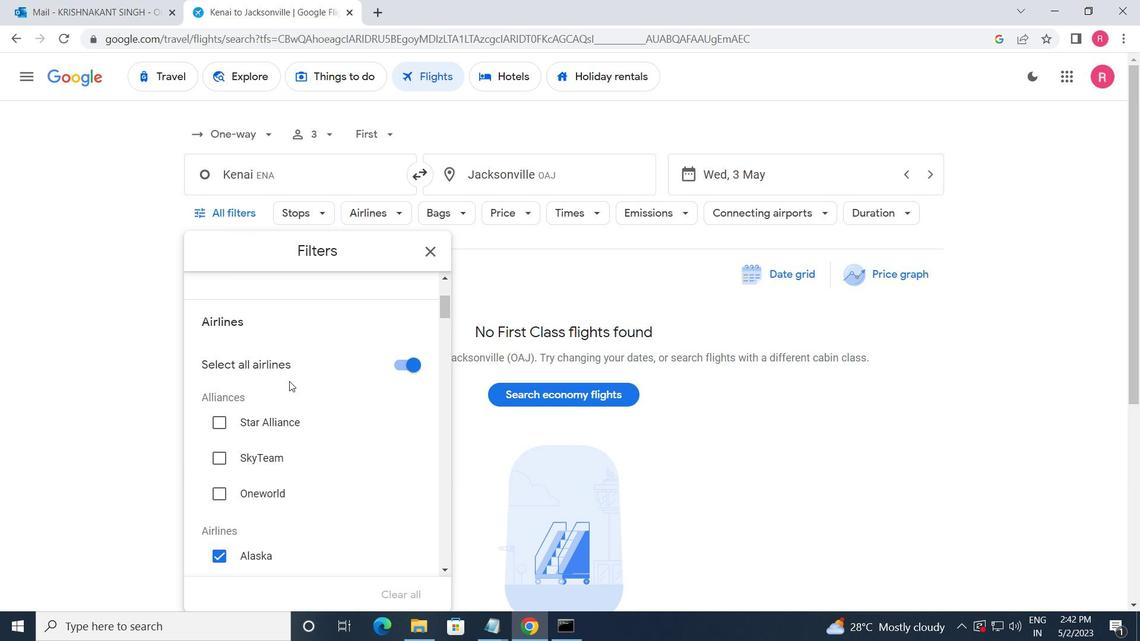 
Action: Mouse scrolled (291, 381) with delta (0, 0)
Screenshot: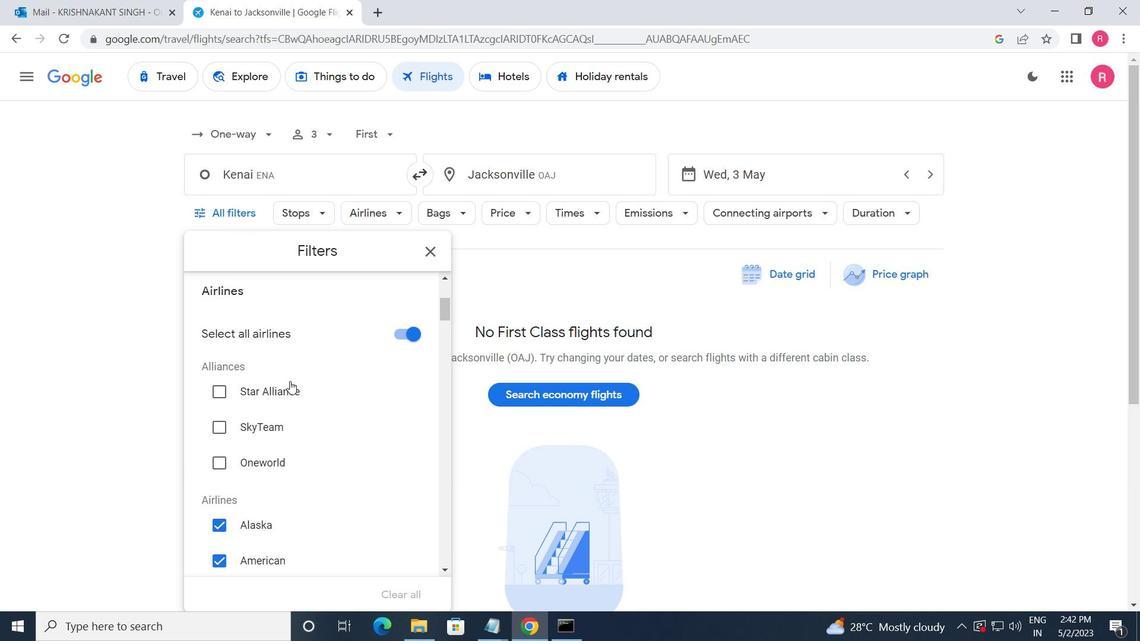 
Action: Mouse moved to (291, 382)
Screenshot: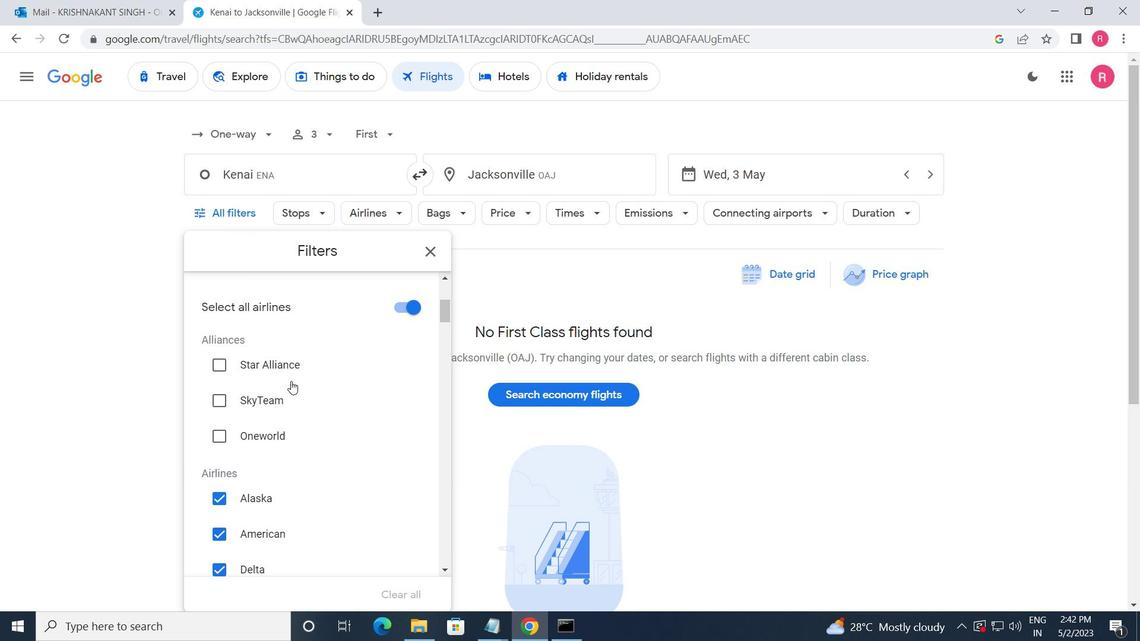 
Action: Mouse scrolled (291, 382) with delta (0, 0)
Screenshot: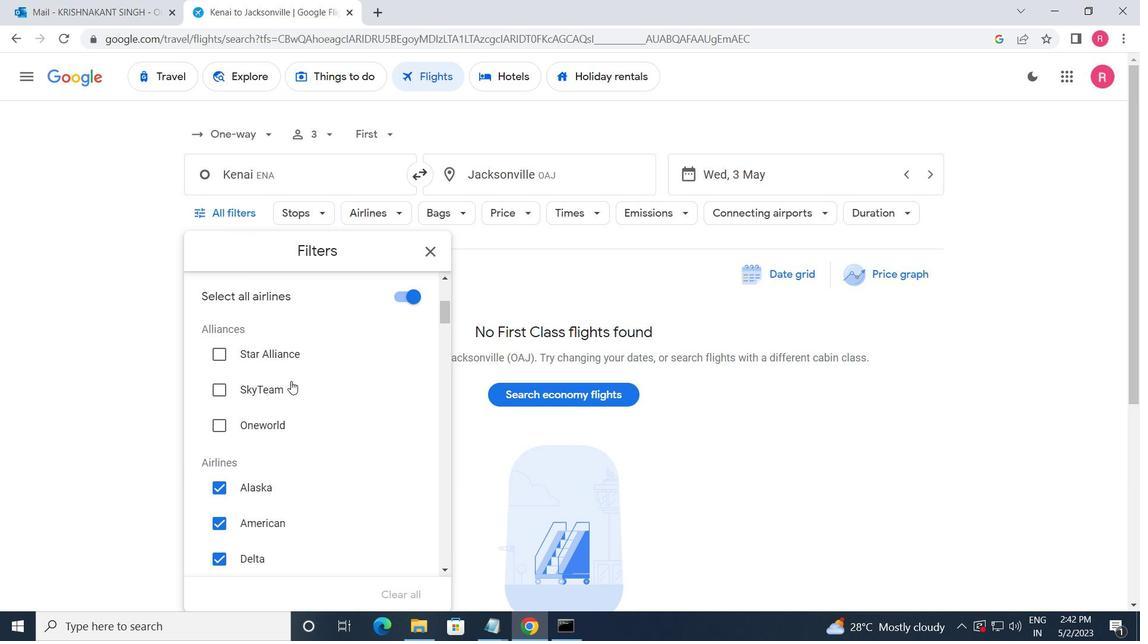
Action: Mouse moved to (408, 356)
Screenshot: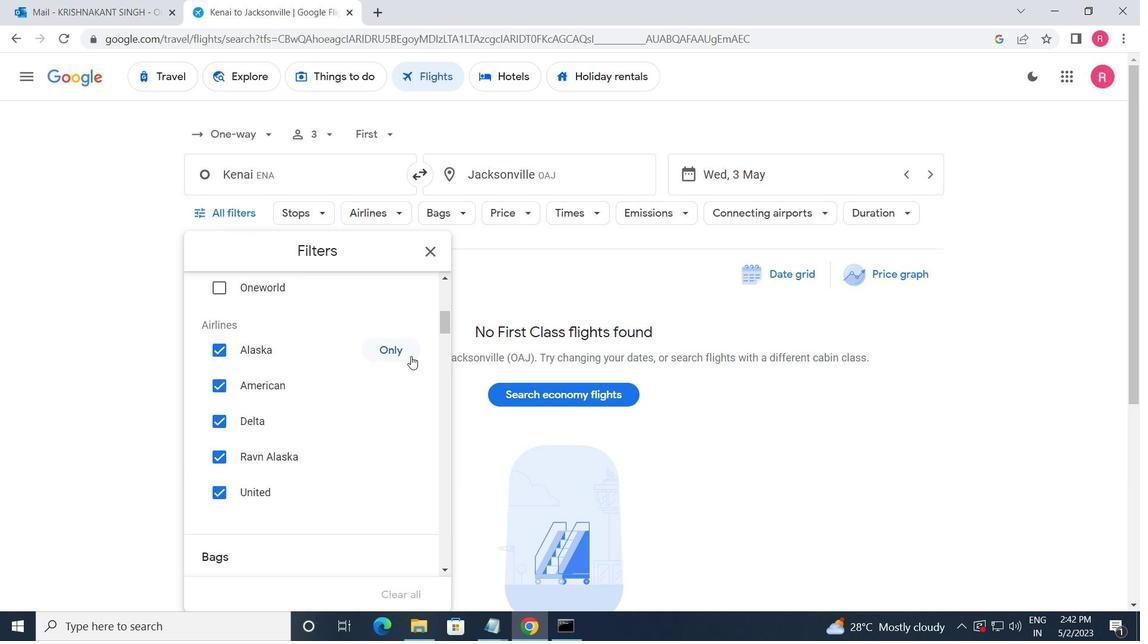 
Action: Mouse pressed left at (408, 356)
Screenshot: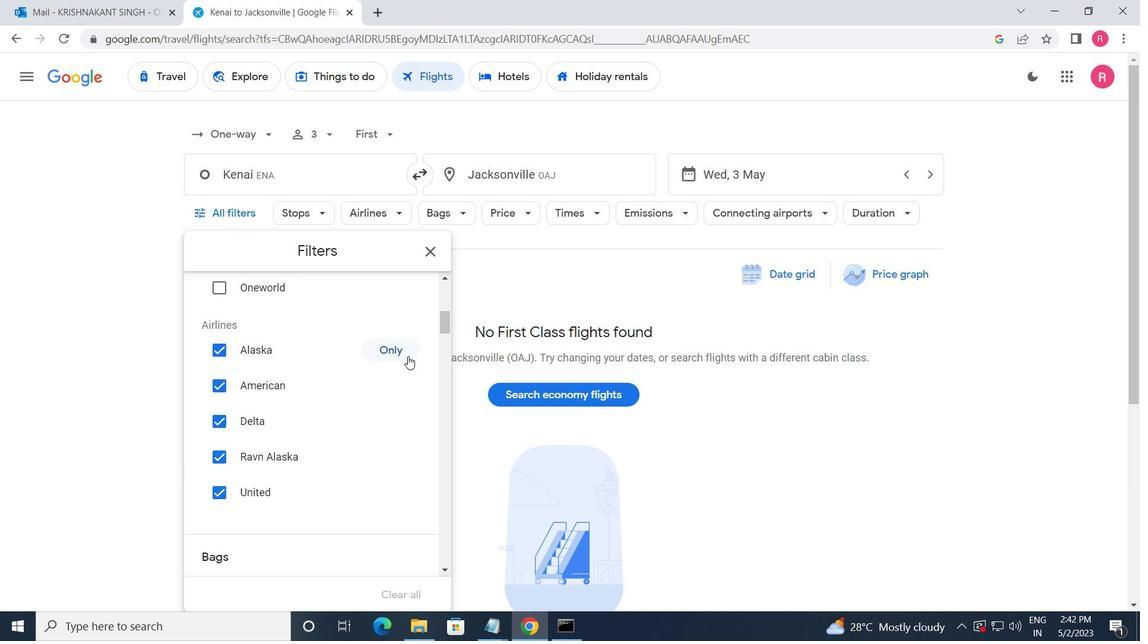 
Action: Mouse moved to (313, 372)
Screenshot: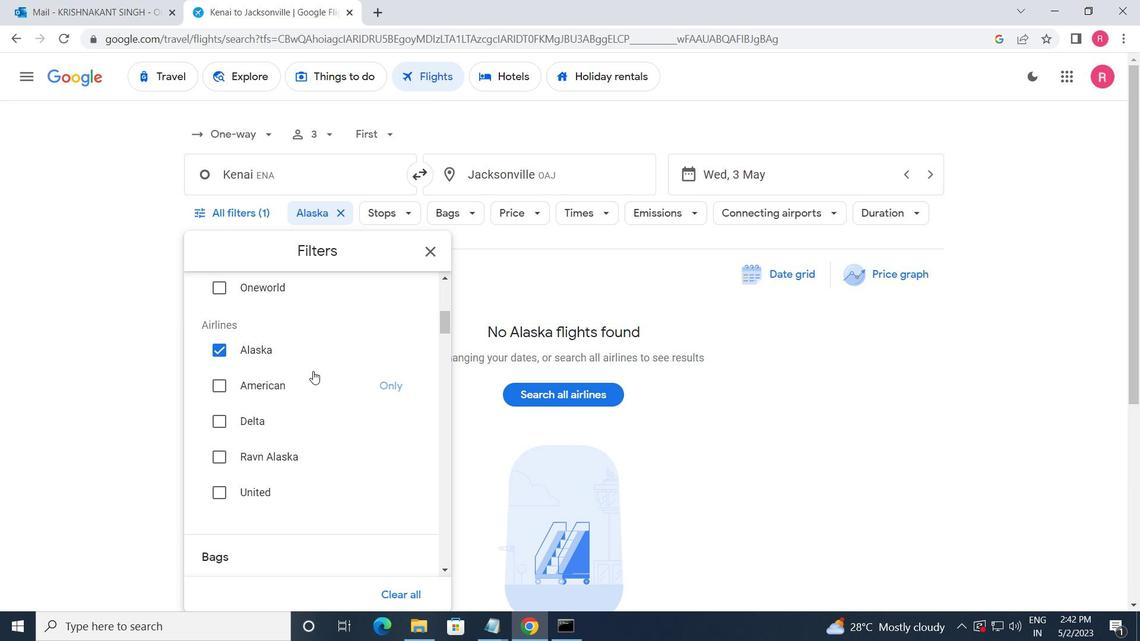 
Action: Mouse scrolled (313, 371) with delta (0, 0)
Screenshot: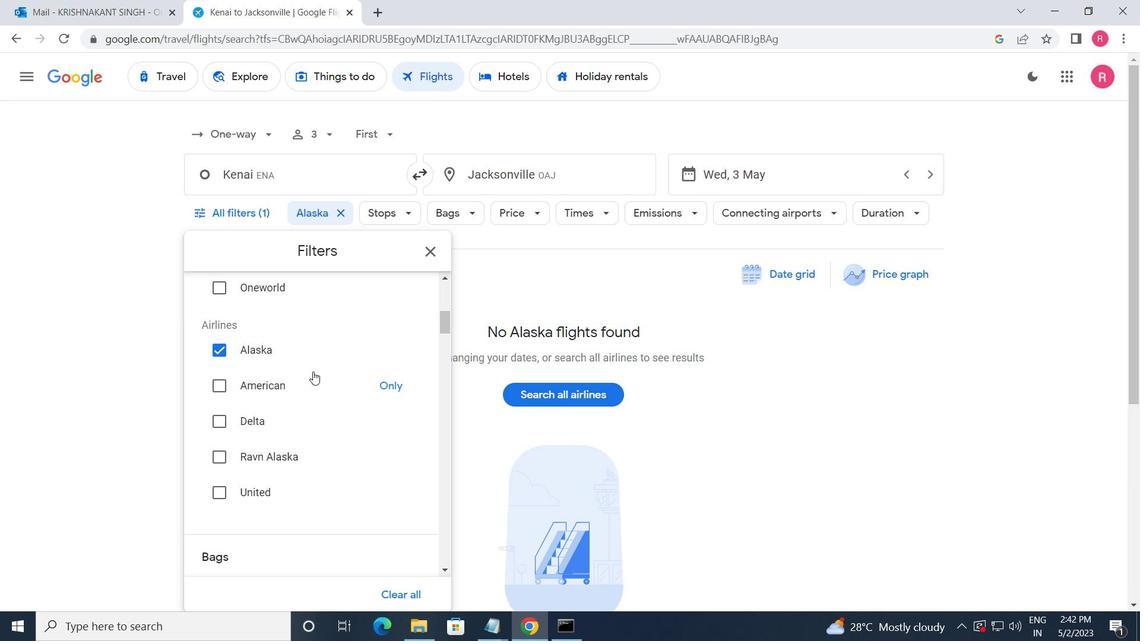
Action: Mouse moved to (313, 373)
Screenshot: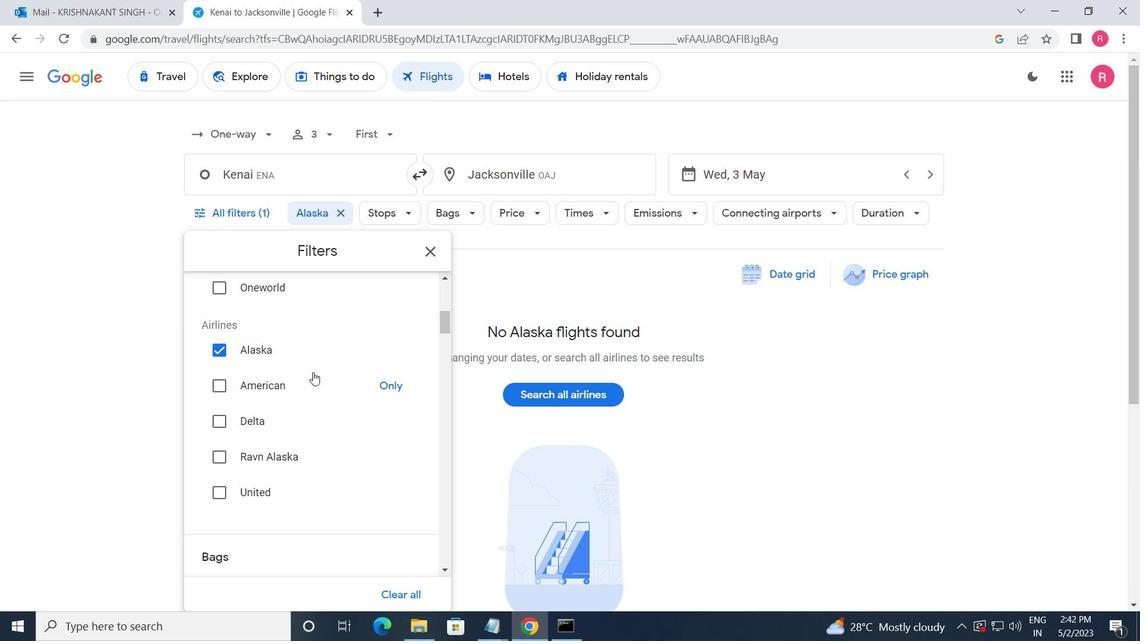 
Action: Mouse scrolled (313, 372) with delta (0, 0)
Screenshot: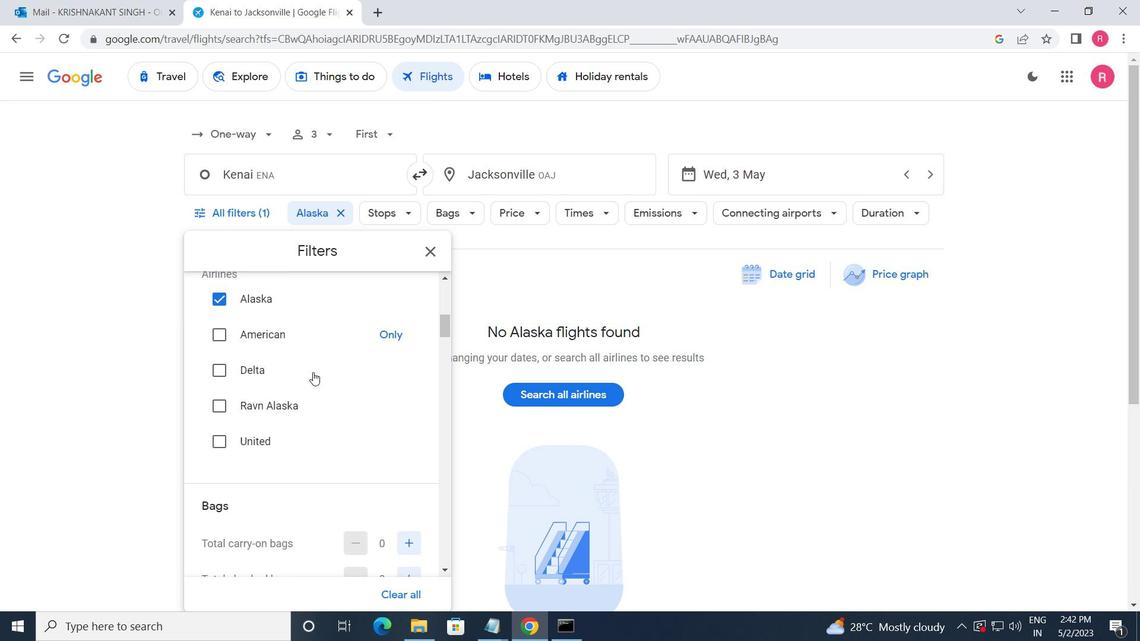 
Action: Mouse moved to (313, 373)
Screenshot: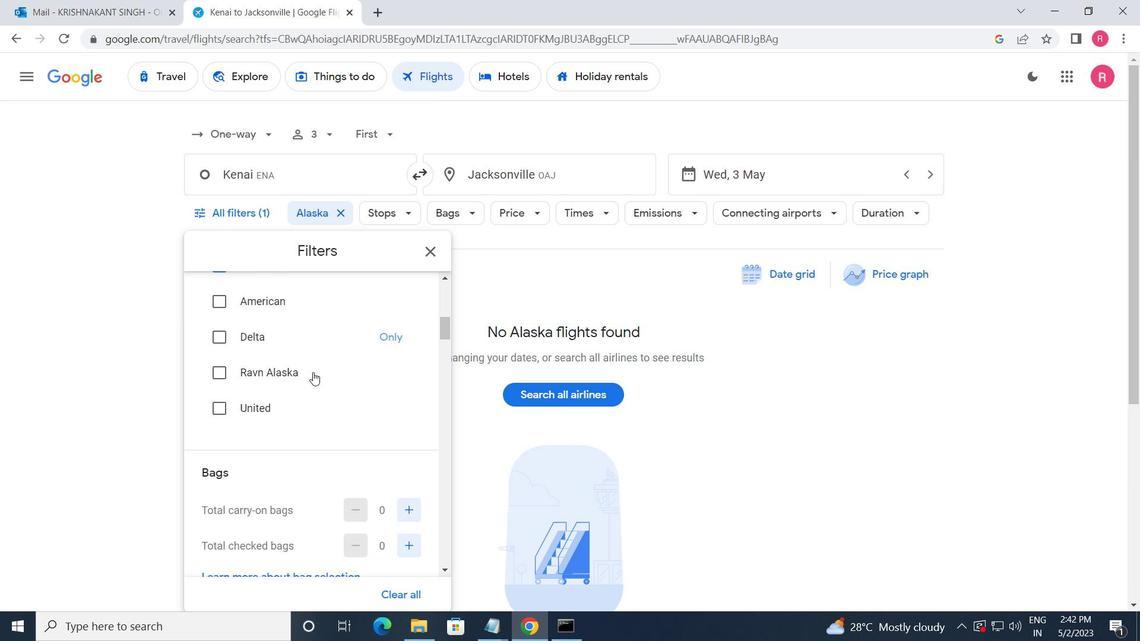 
Action: Mouse scrolled (313, 373) with delta (0, 0)
Screenshot: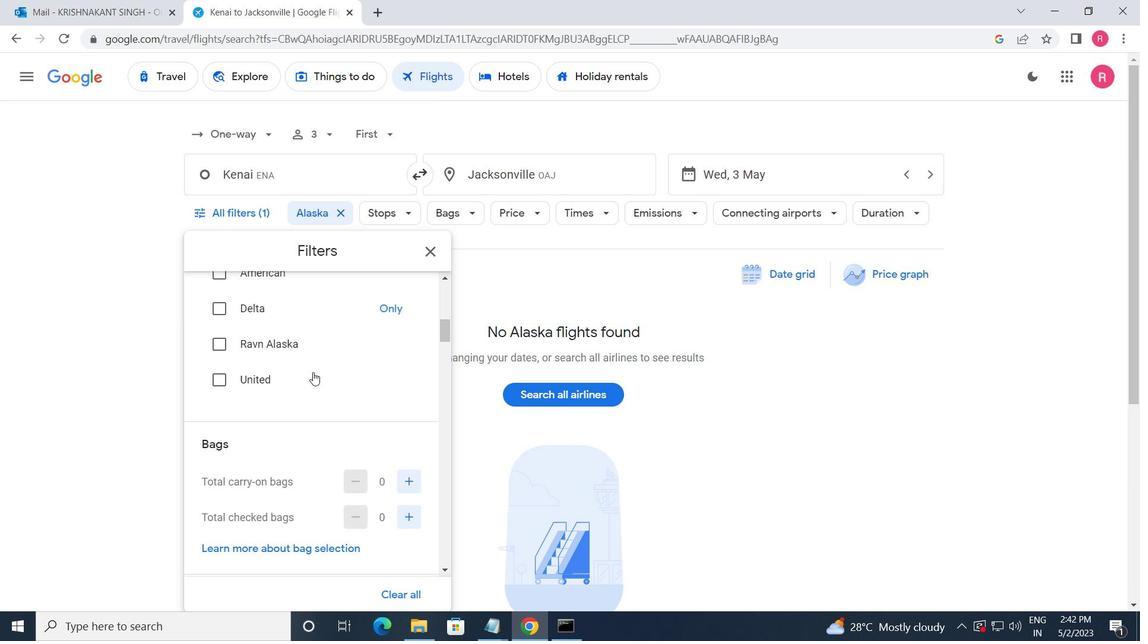 
Action: Mouse scrolled (313, 373) with delta (0, 0)
Screenshot: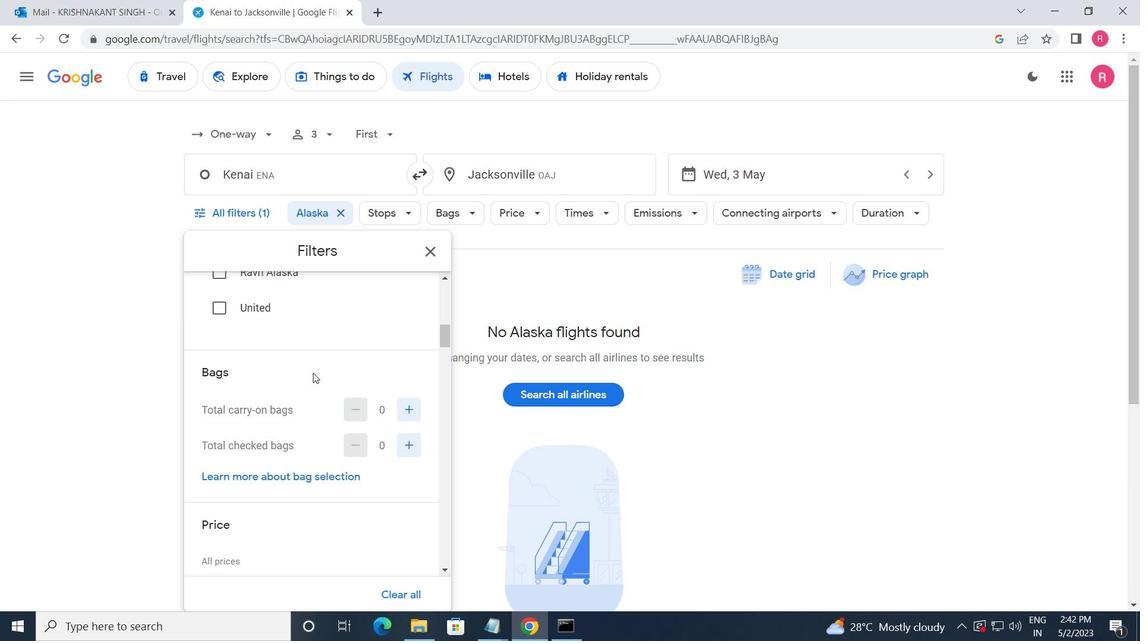 
Action: Mouse moved to (397, 334)
Screenshot: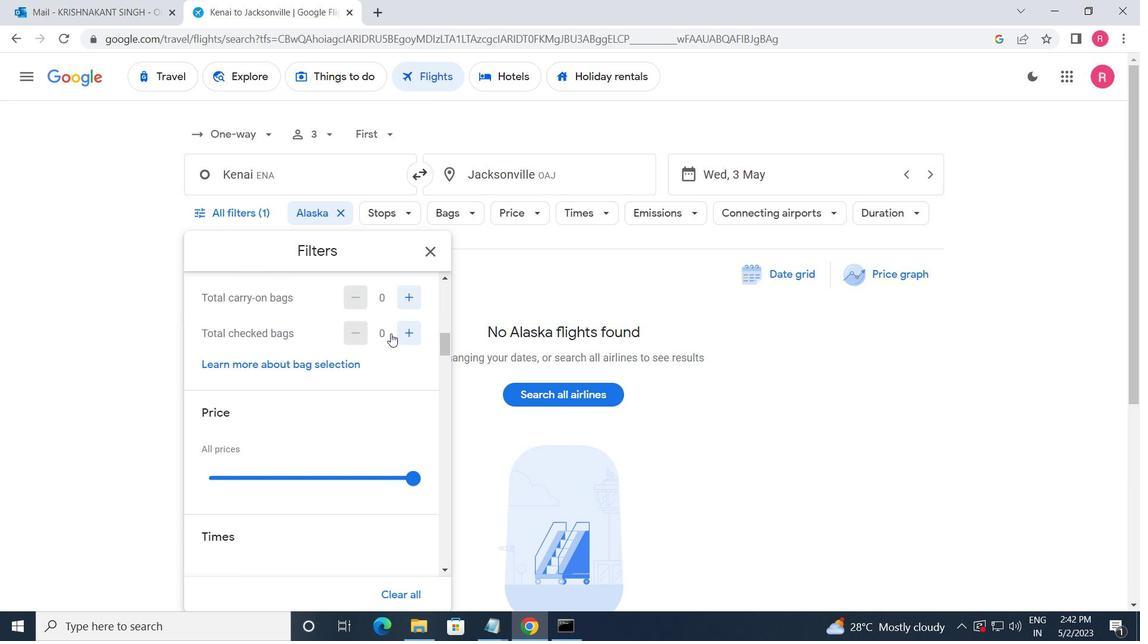 
Action: Mouse pressed left at (397, 334)
Screenshot: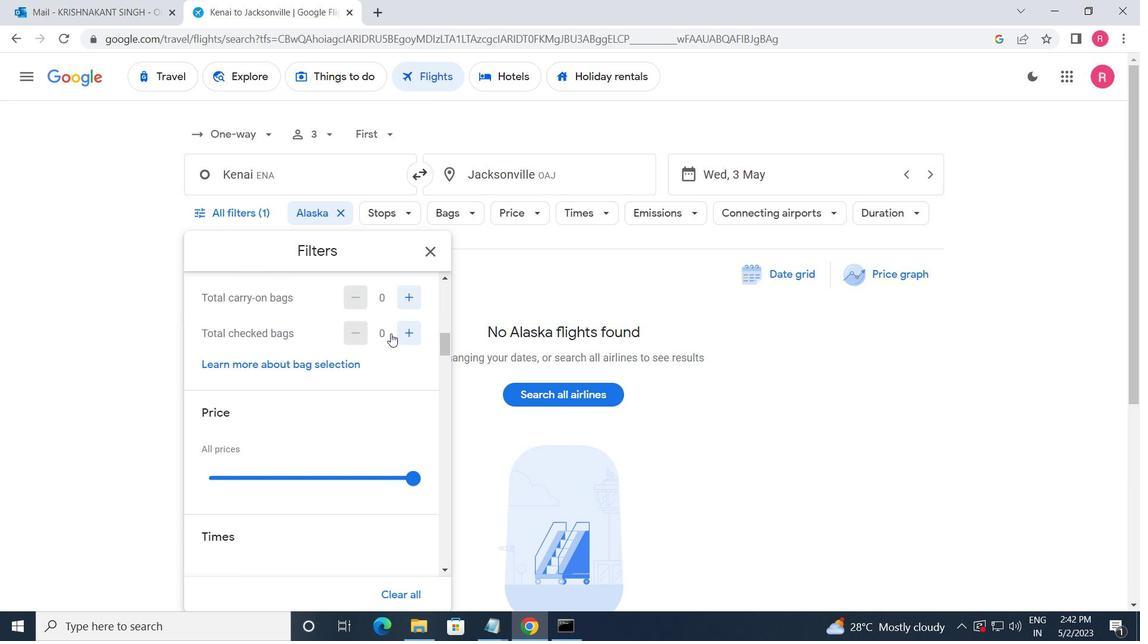 
Action: Mouse moved to (397, 334)
Screenshot: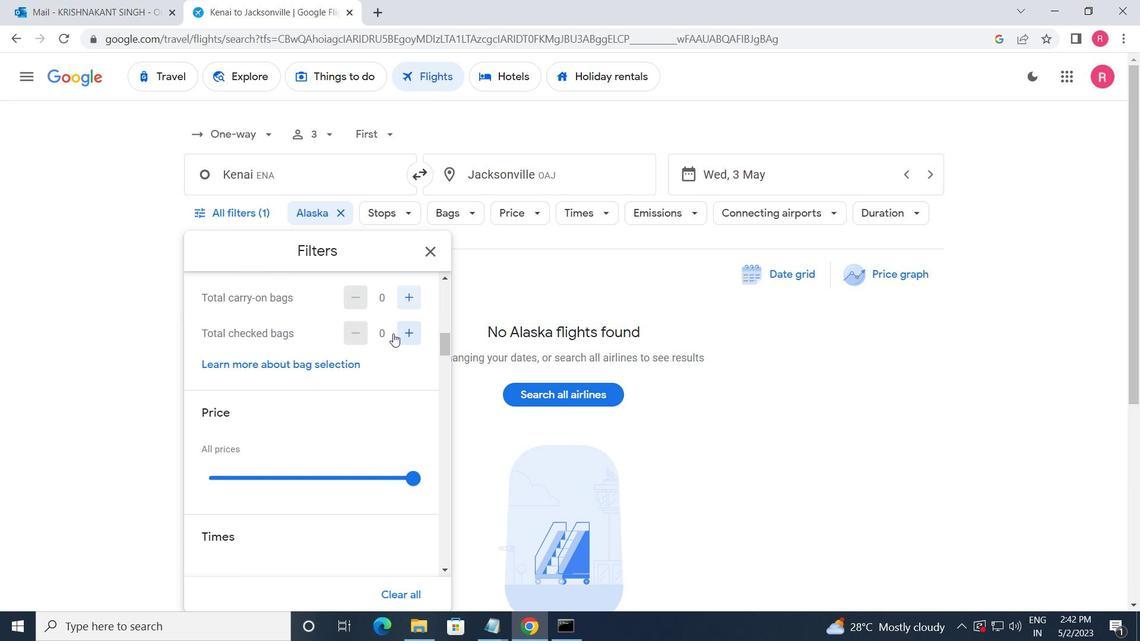 
Action: Mouse pressed left at (397, 334)
Screenshot: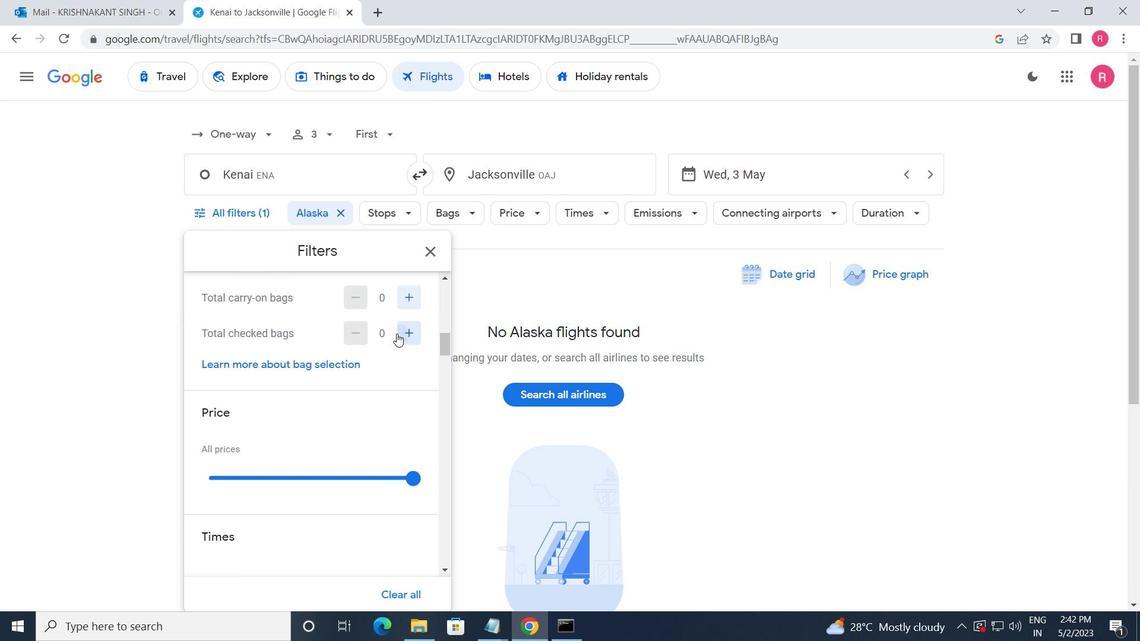 
Action: Mouse moved to (384, 348)
Screenshot: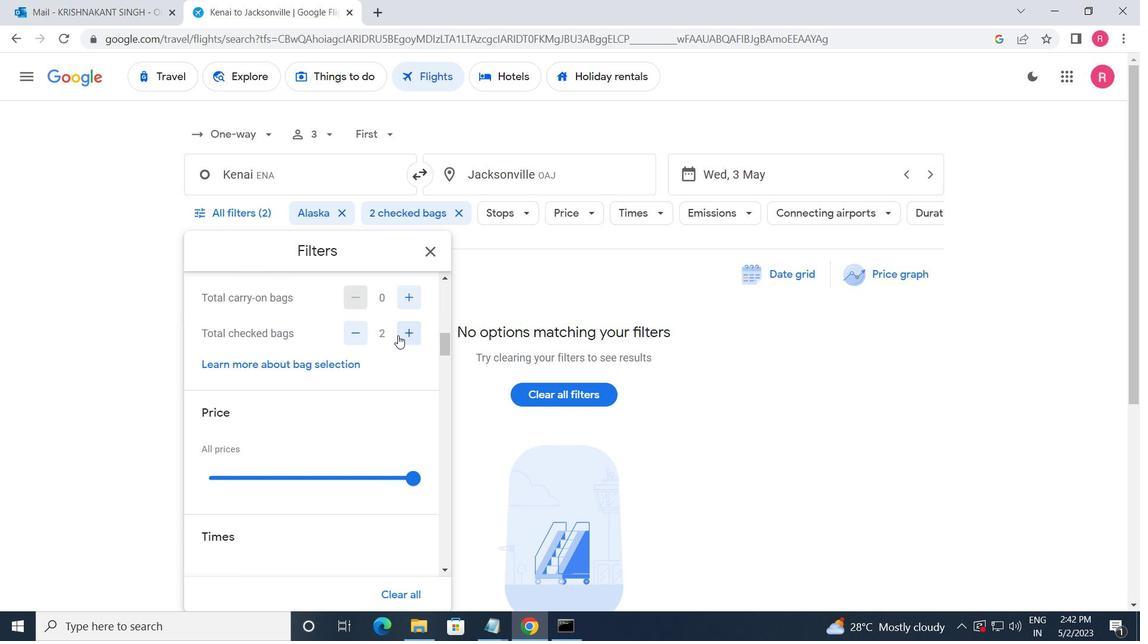 
Action: Mouse scrolled (384, 347) with delta (0, 0)
Screenshot: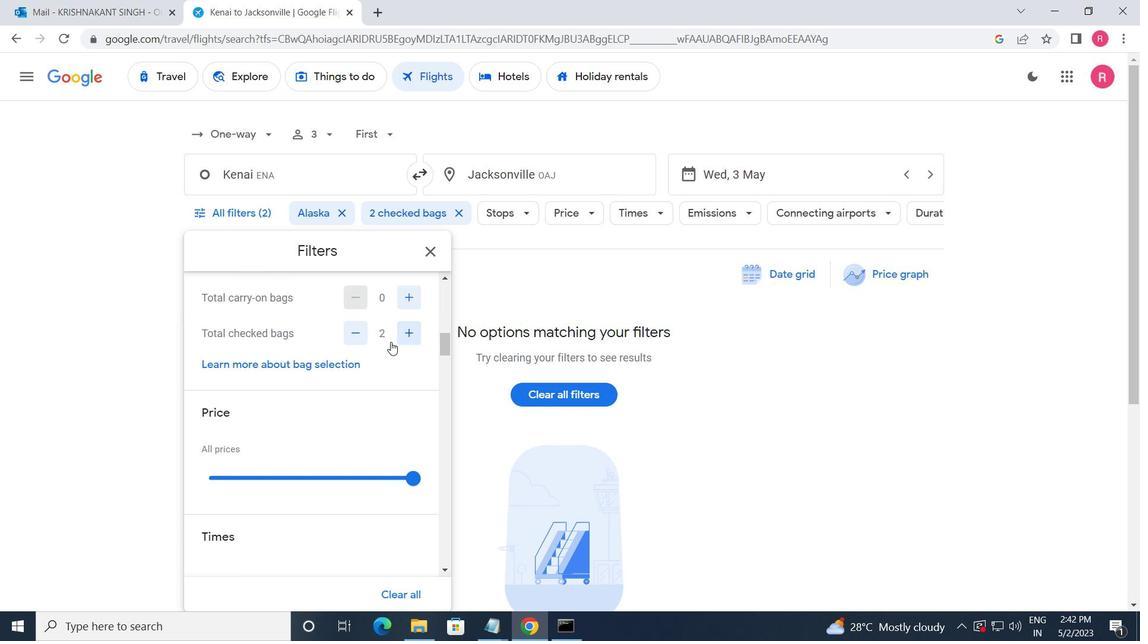 
Action: Mouse moved to (411, 408)
Screenshot: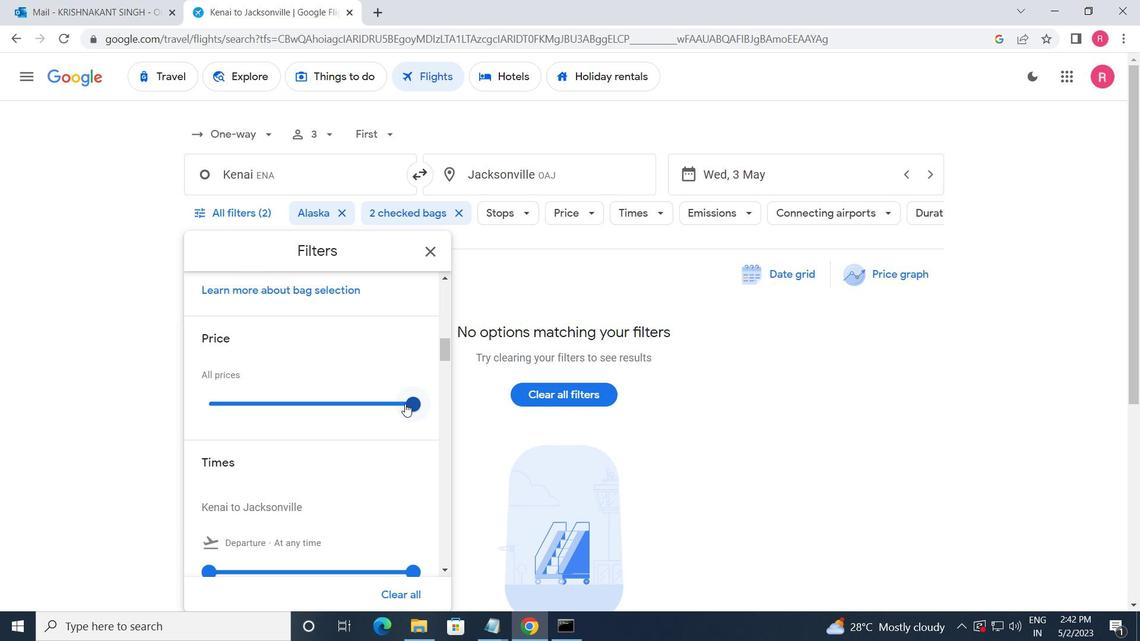 
Action: Mouse pressed left at (411, 408)
Screenshot: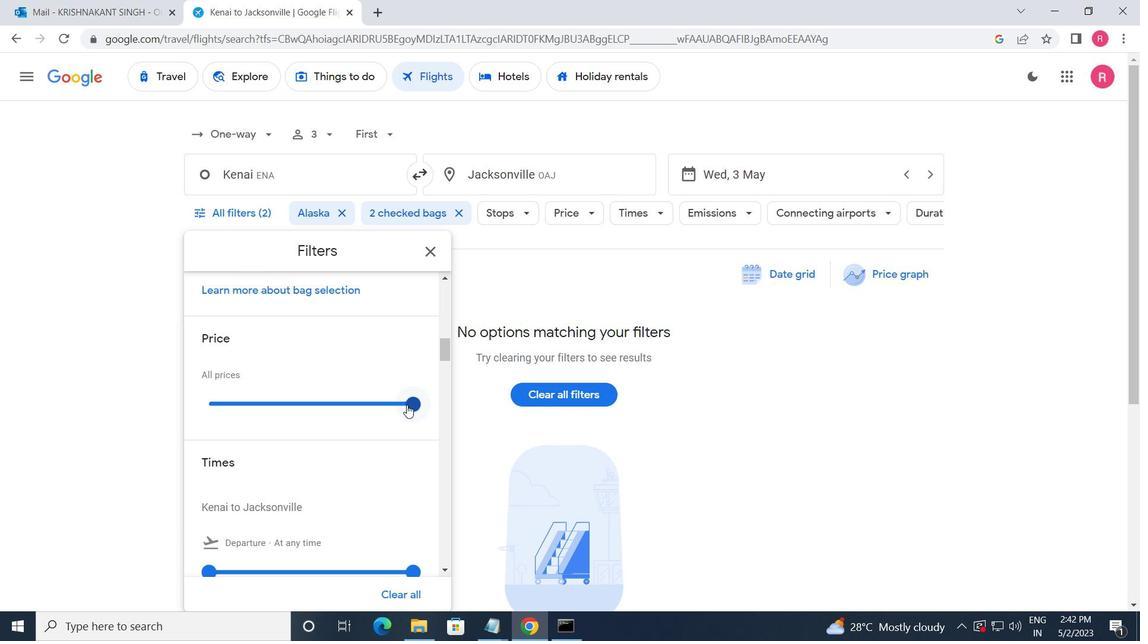 
Action: Mouse moved to (396, 423)
Screenshot: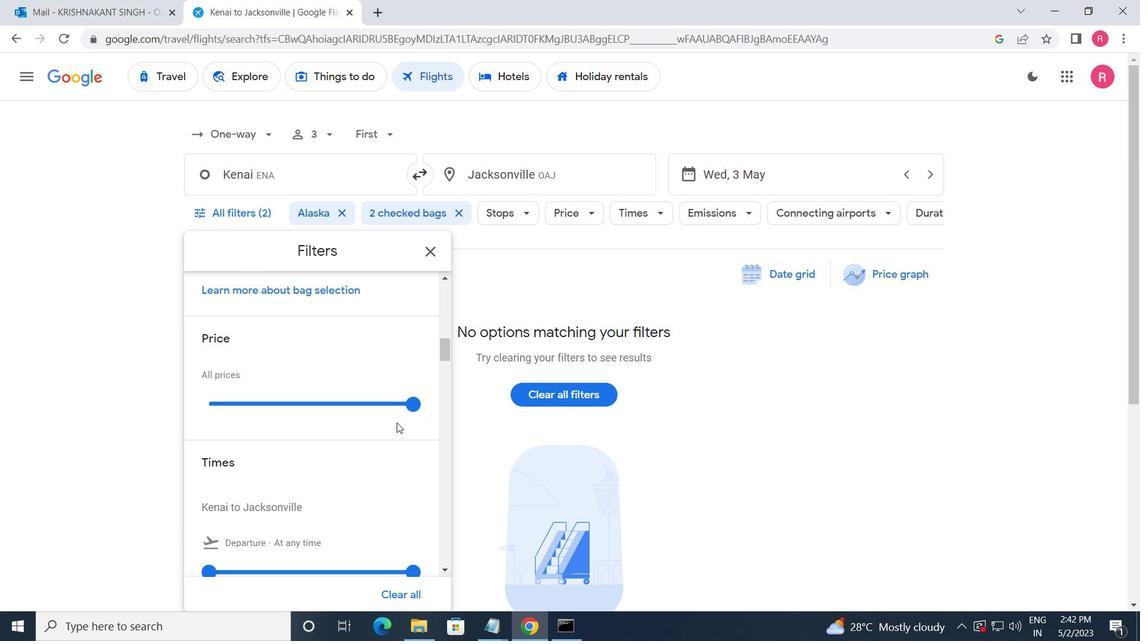 
Action: Mouse scrolled (396, 423) with delta (0, 0)
Screenshot: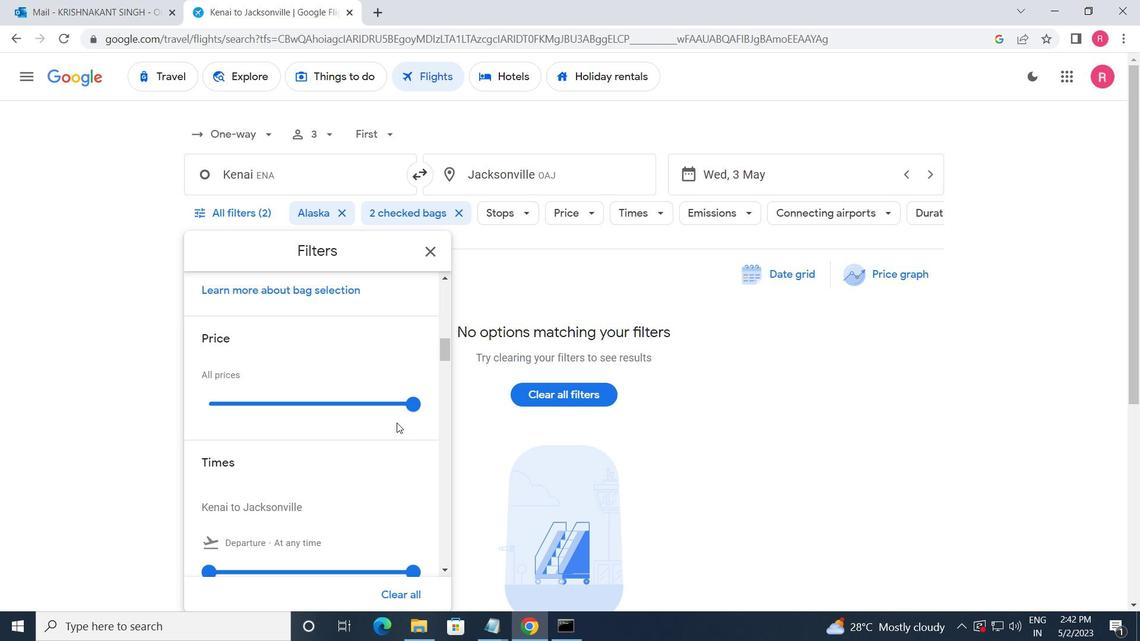 
Action: Mouse moved to (396, 422)
Screenshot: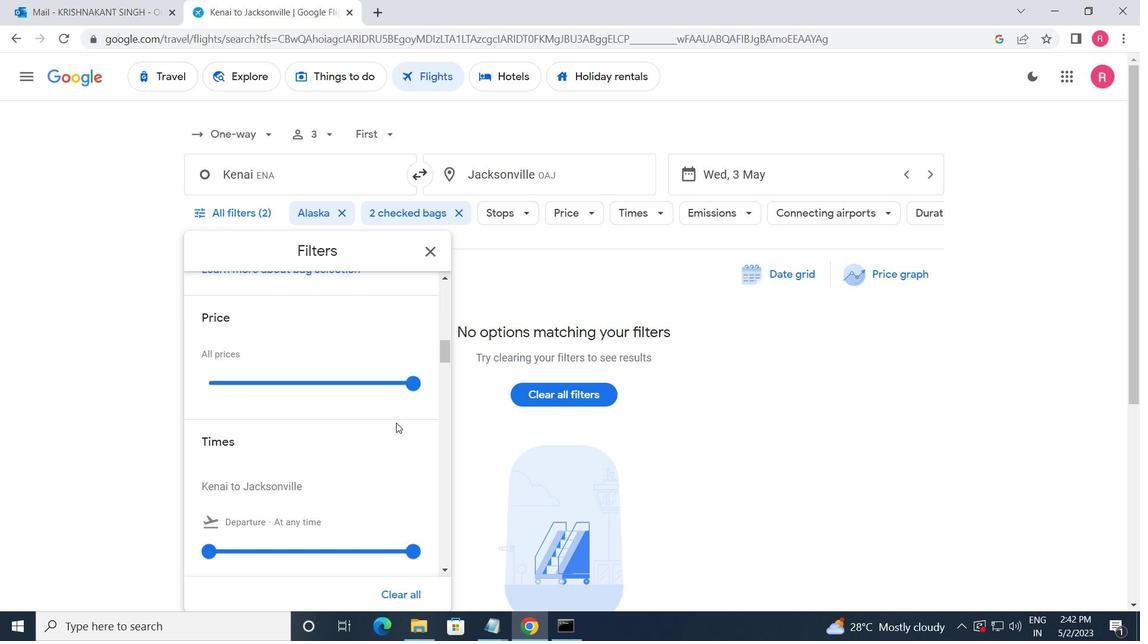 
Action: Mouse scrolled (396, 421) with delta (0, 0)
Screenshot: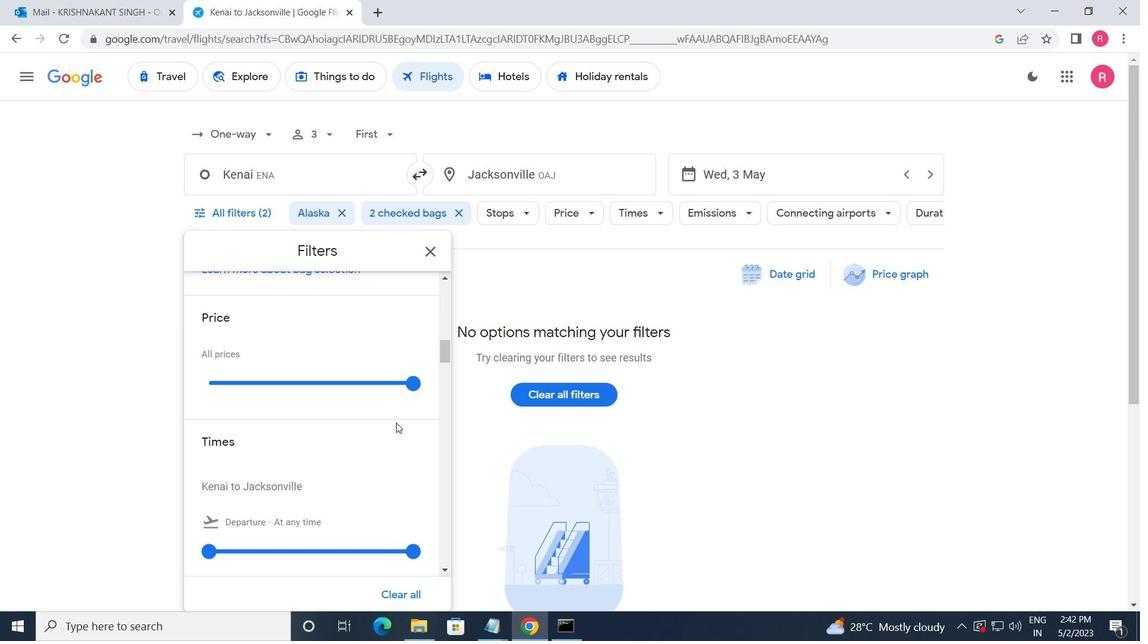 
Action: Mouse moved to (396, 420)
Screenshot: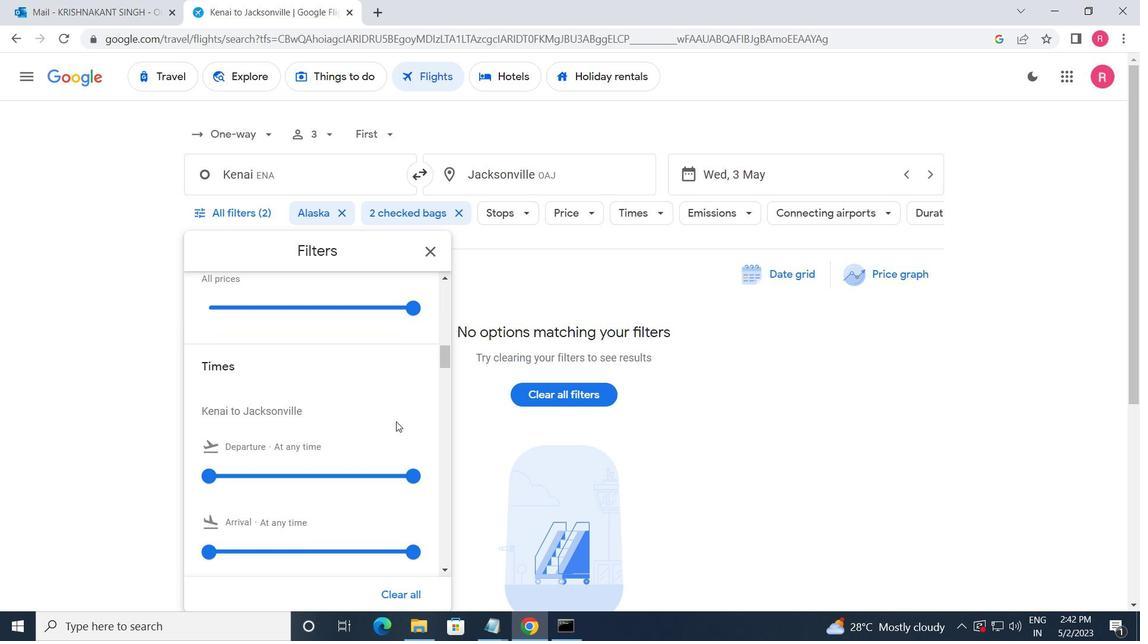 
Action: Mouse scrolled (396, 419) with delta (0, 0)
Screenshot: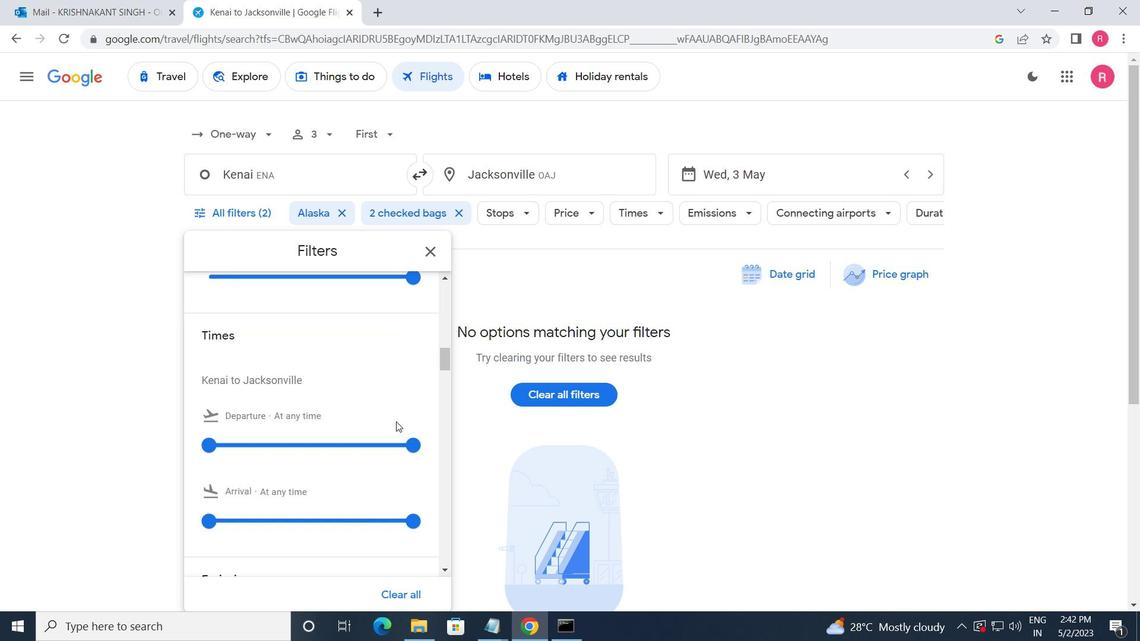 
Action: Mouse moved to (214, 348)
Screenshot: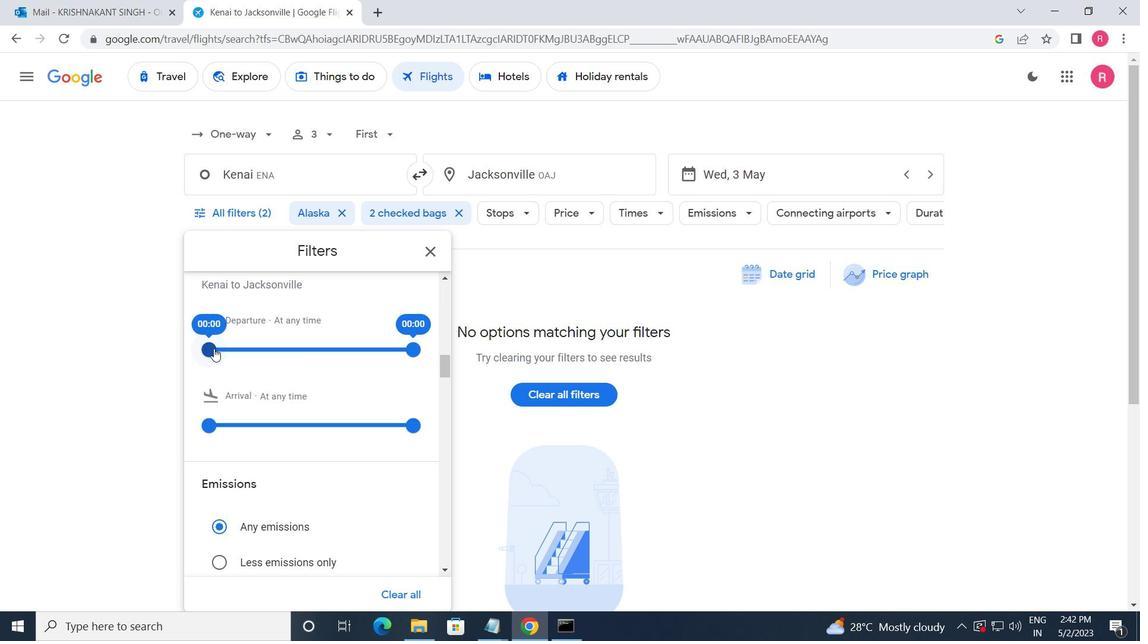 
Action: Mouse pressed left at (214, 348)
Screenshot: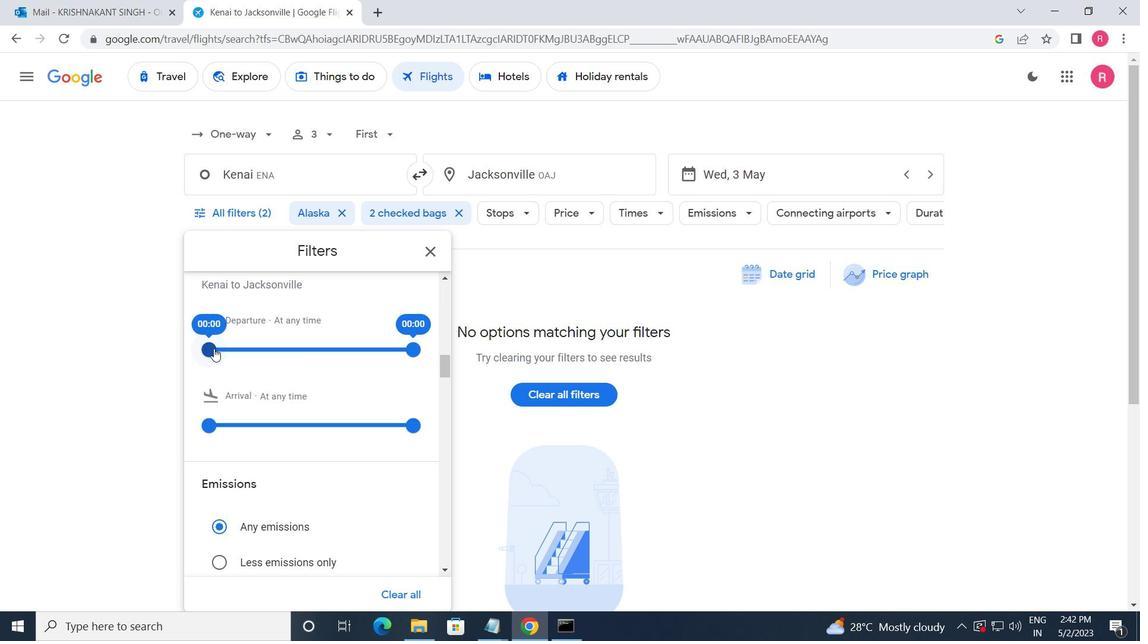 
Action: Mouse moved to (408, 354)
Screenshot: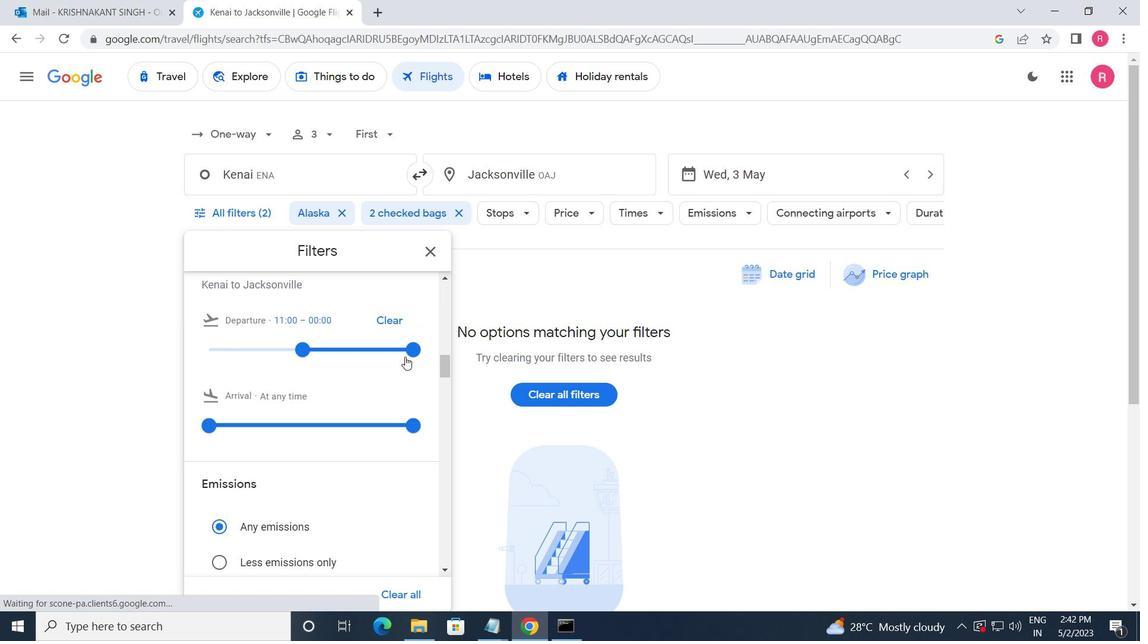 
Action: Mouse pressed left at (408, 354)
Screenshot: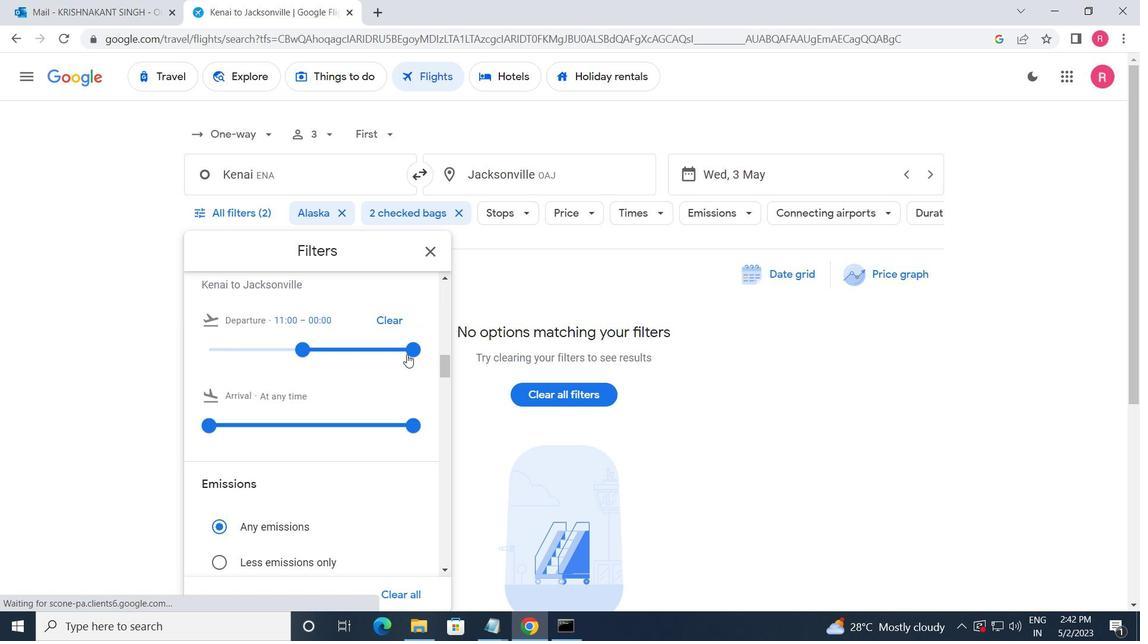 
Action: Mouse moved to (428, 251)
Screenshot: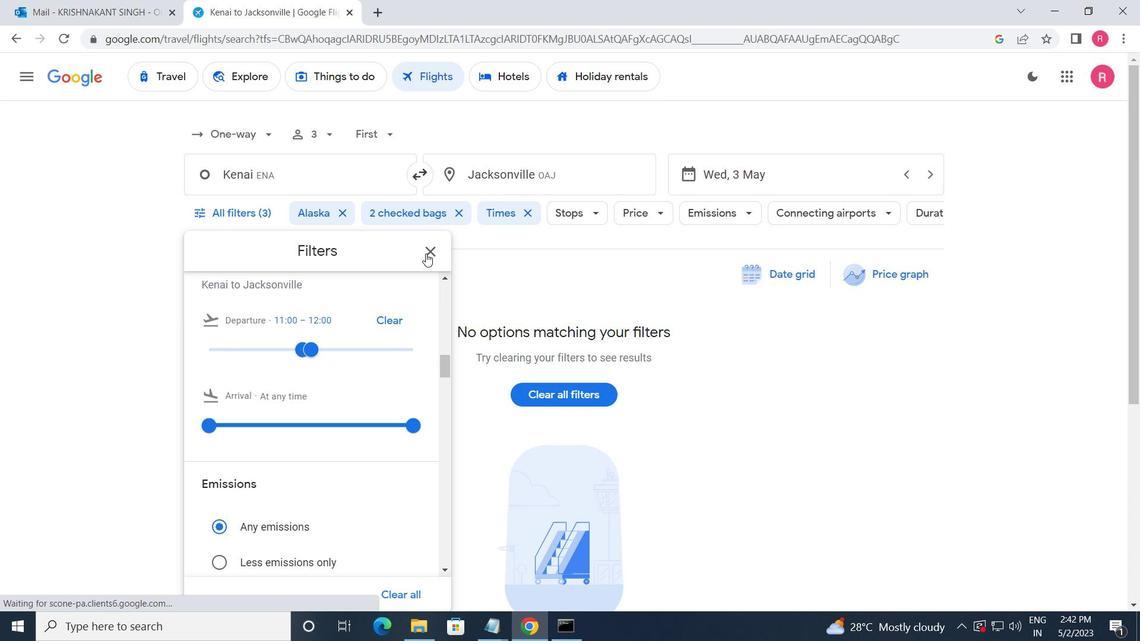 
Action: Mouse pressed left at (428, 251)
Screenshot: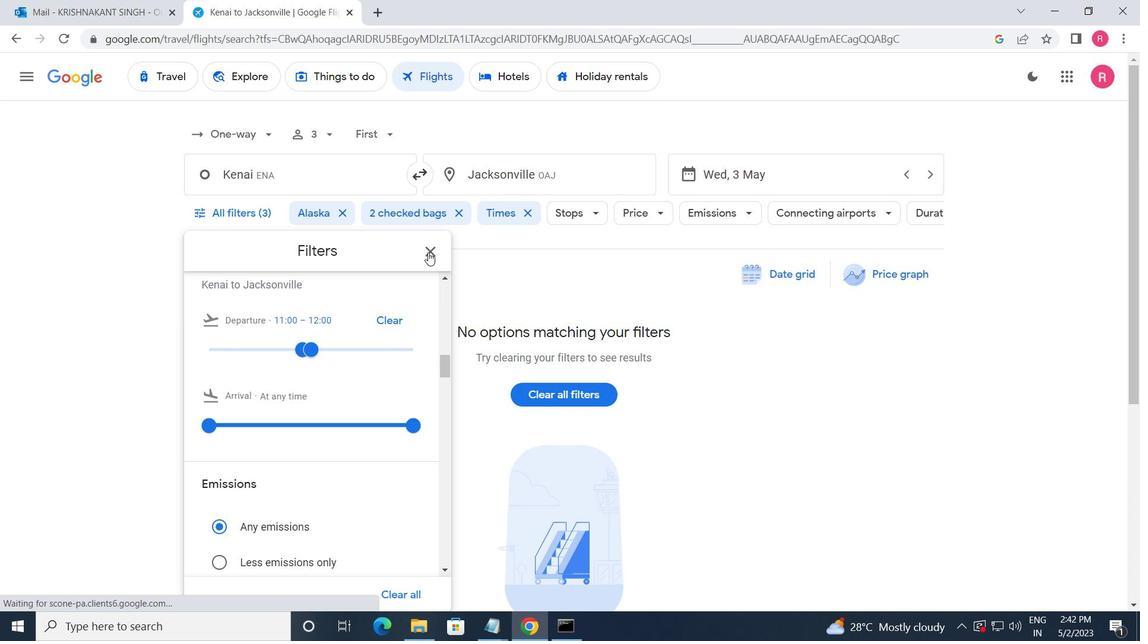 
Action: Mouse moved to (418, 331)
Screenshot: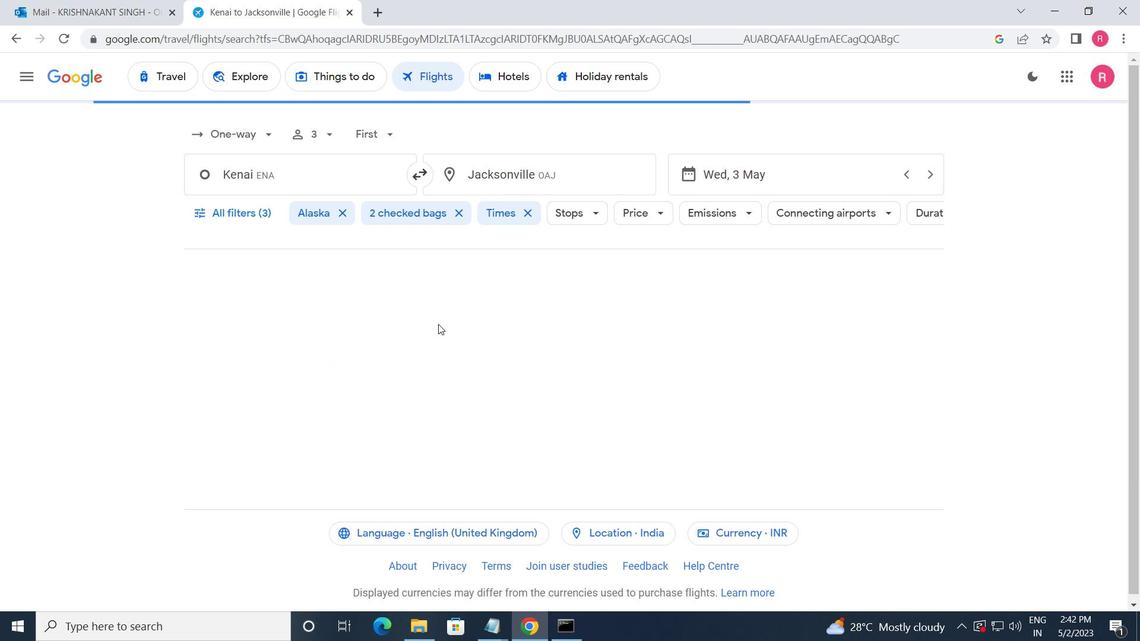 
Action: Mouse scrolled (418, 332) with delta (0, 0)
Screenshot: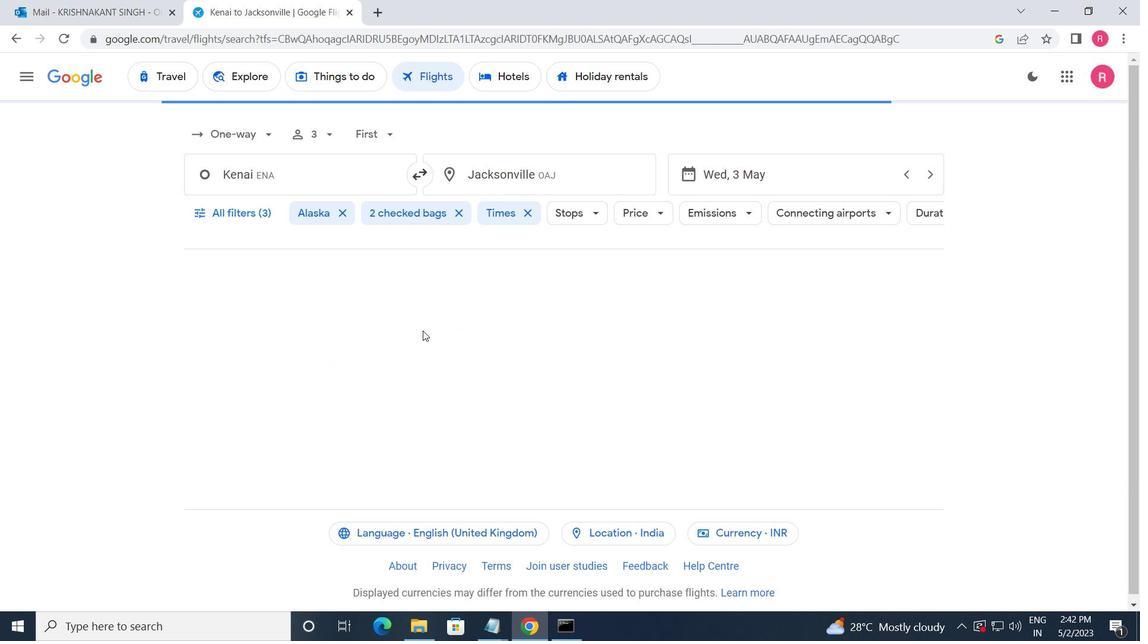 
Action: Mouse scrolled (418, 332) with delta (0, 0)
Screenshot: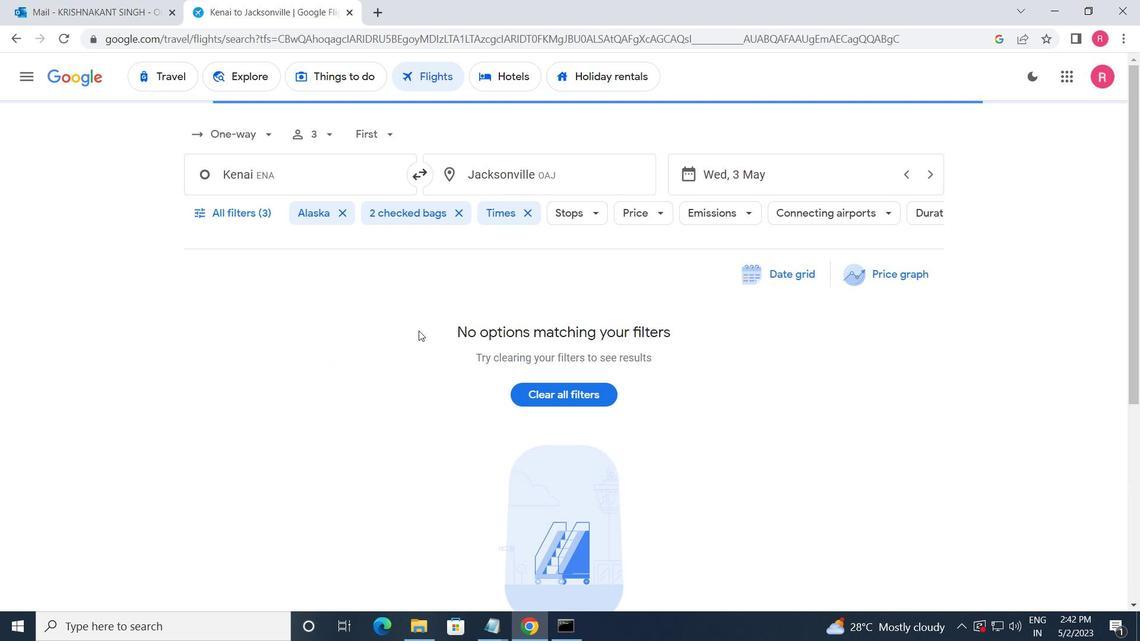 
Action: Mouse scrolled (418, 332) with delta (0, 0)
Screenshot: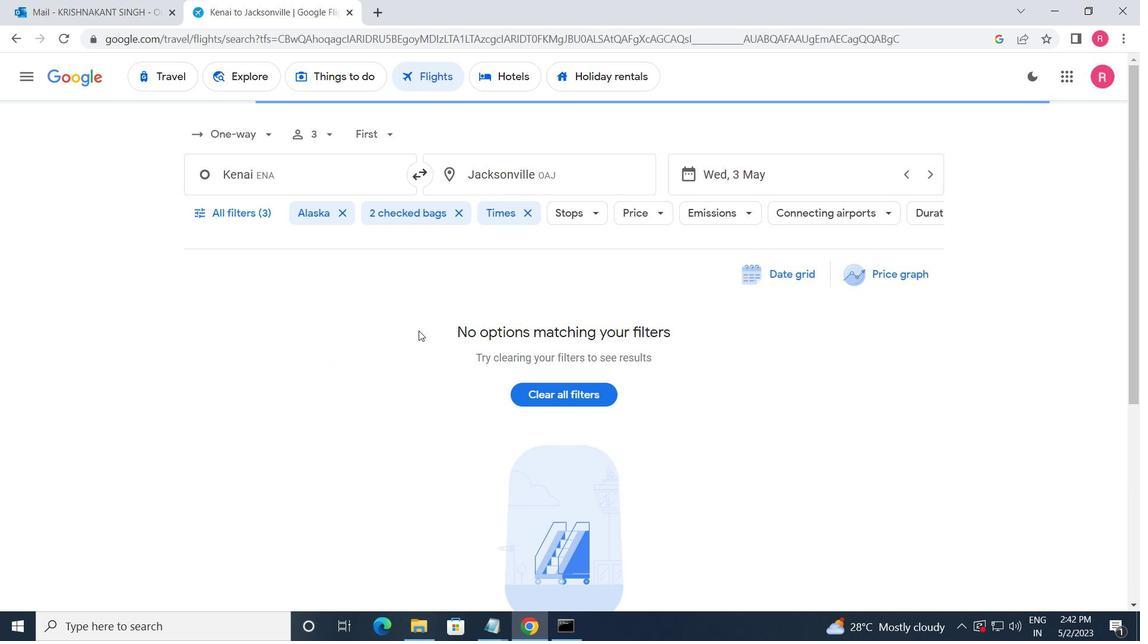 
Action: Mouse moved to (412, 279)
Screenshot: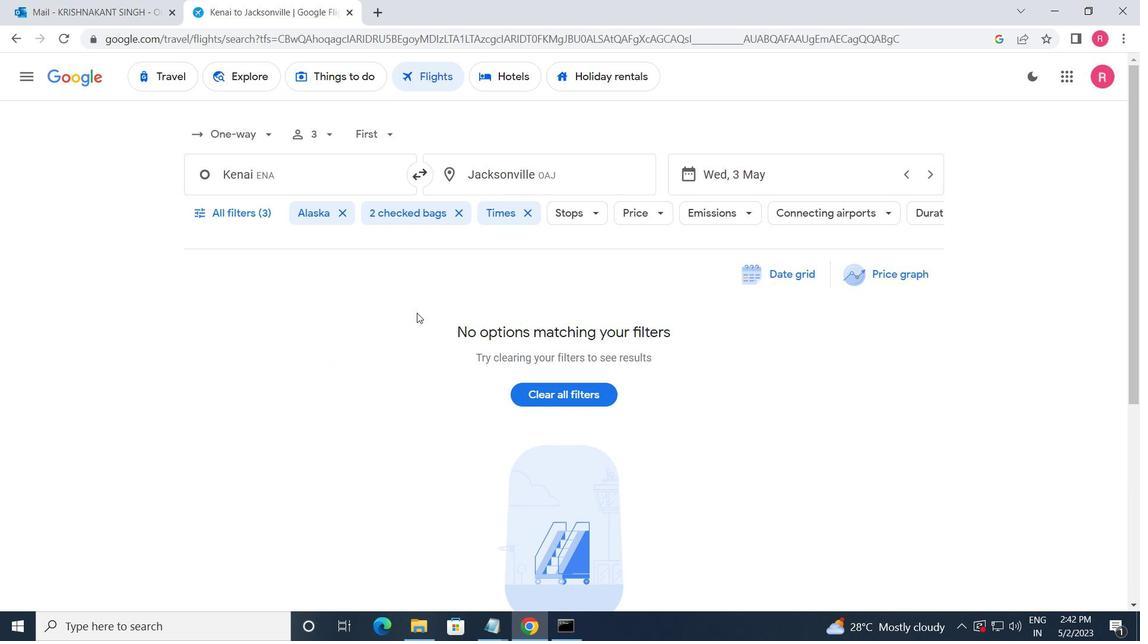 
